 Task: Look for space in Daliang, China from 11th June, 2023 to 17th June, 2023 for 1 adult in price range Rs.5000 to Rs.12000. Place can be private room with 1  bedroom having 1 bed and 1 bathroom. Property type can be house, flat, guest house, hotel. Booking option can be shelf check-in. Required host language is Chinese (Simplified).
Action: Mouse moved to (744, 101)
Screenshot: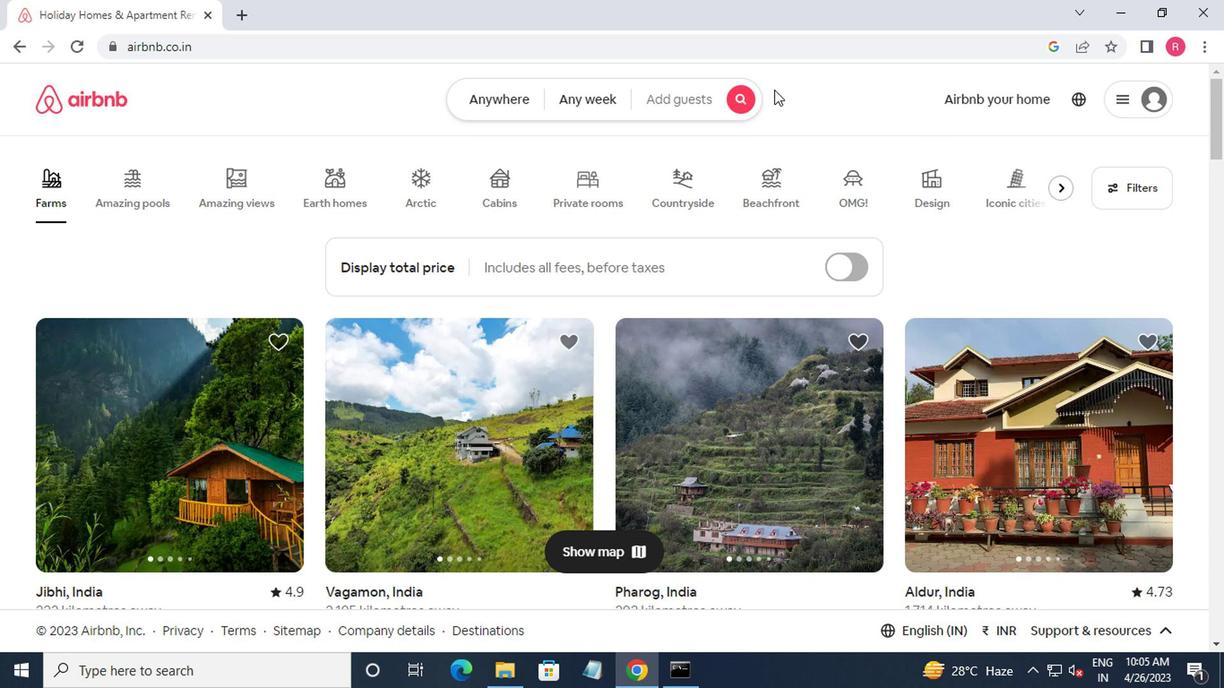 
Action: Mouse pressed left at (744, 101)
Screenshot: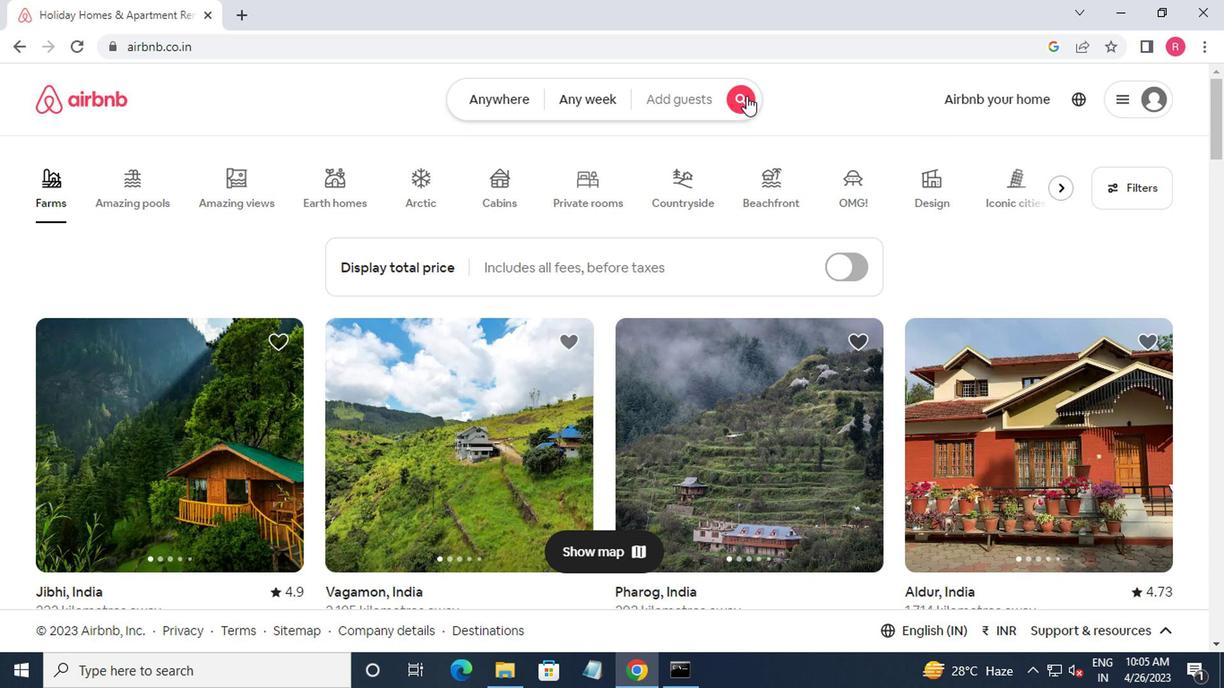 
Action: Mouse moved to (311, 172)
Screenshot: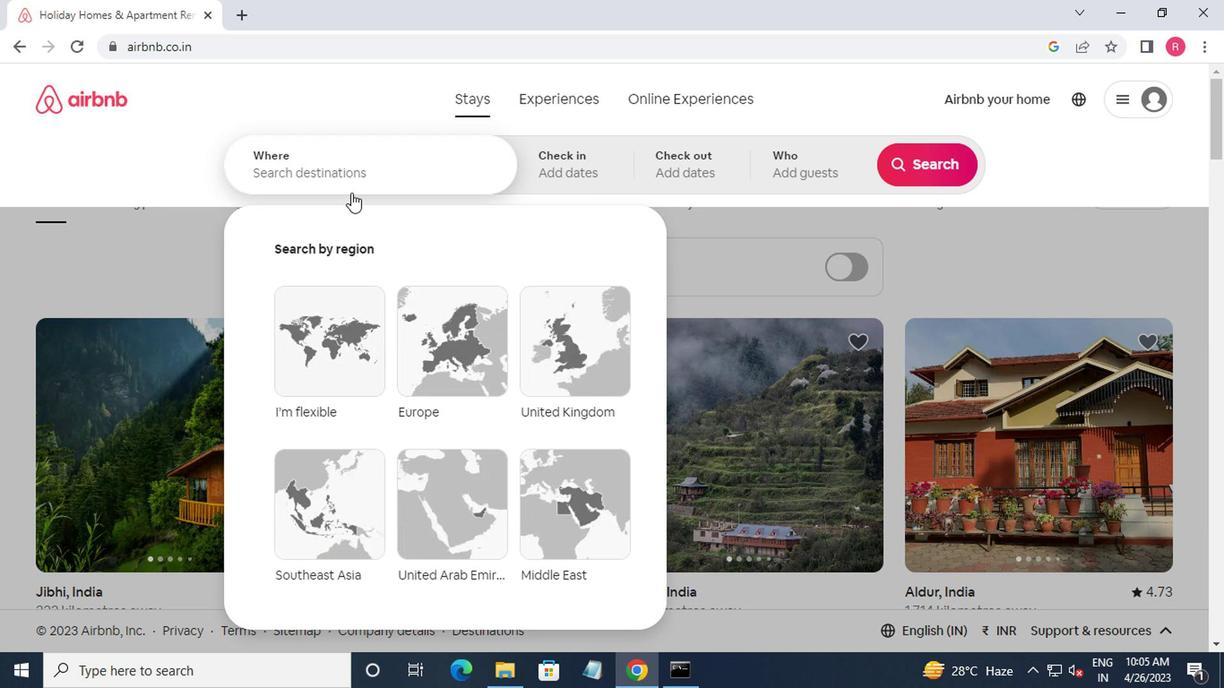 
Action: Mouse pressed left at (311, 172)
Screenshot: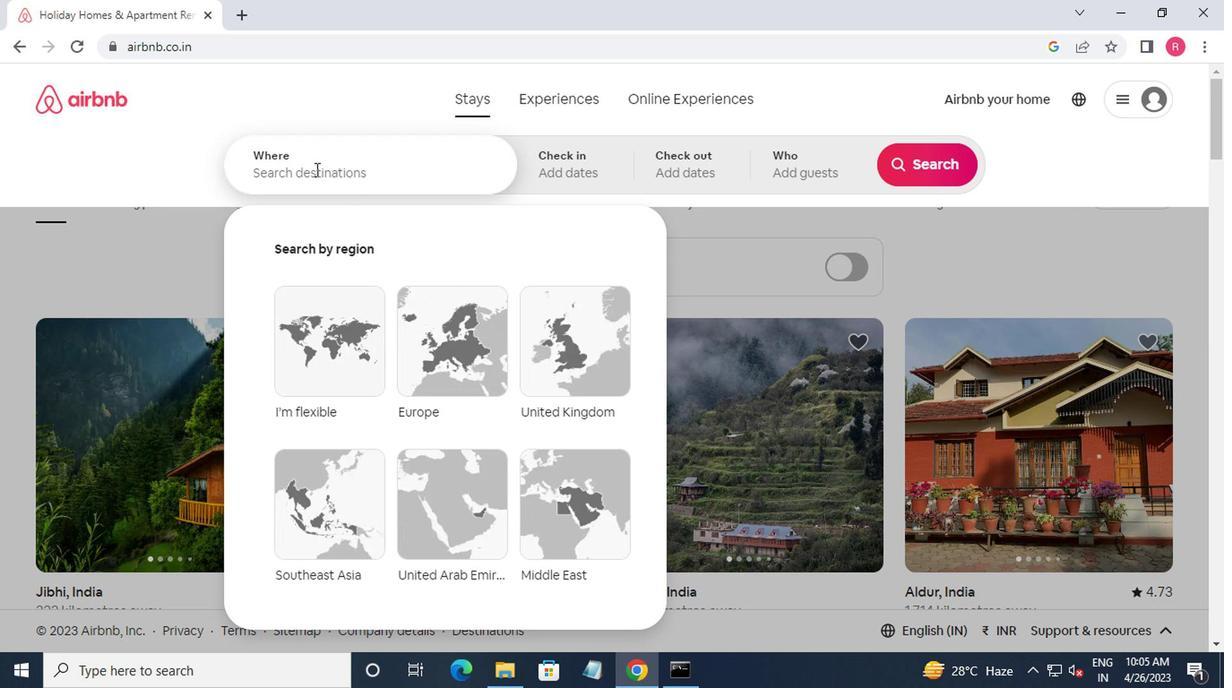 
Action: Key pressed daliang,china<Key.enter>
Screenshot: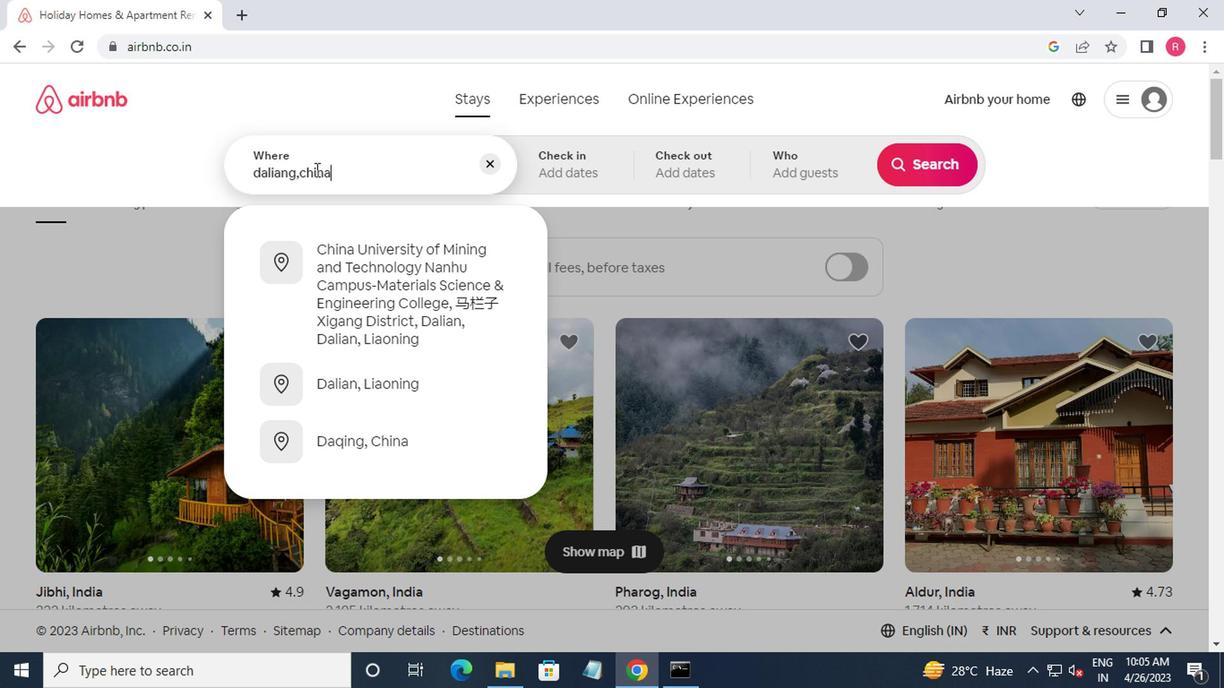 
Action: Mouse moved to (901, 308)
Screenshot: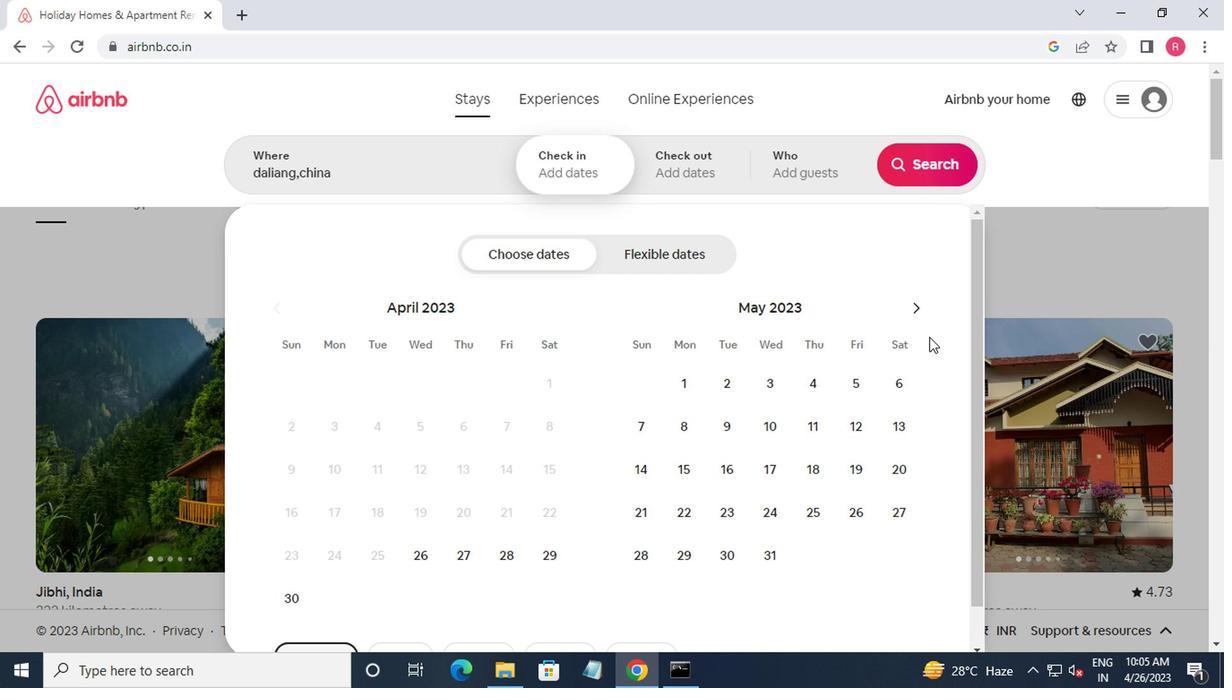 
Action: Mouse pressed left at (901, 308)
Screenshot: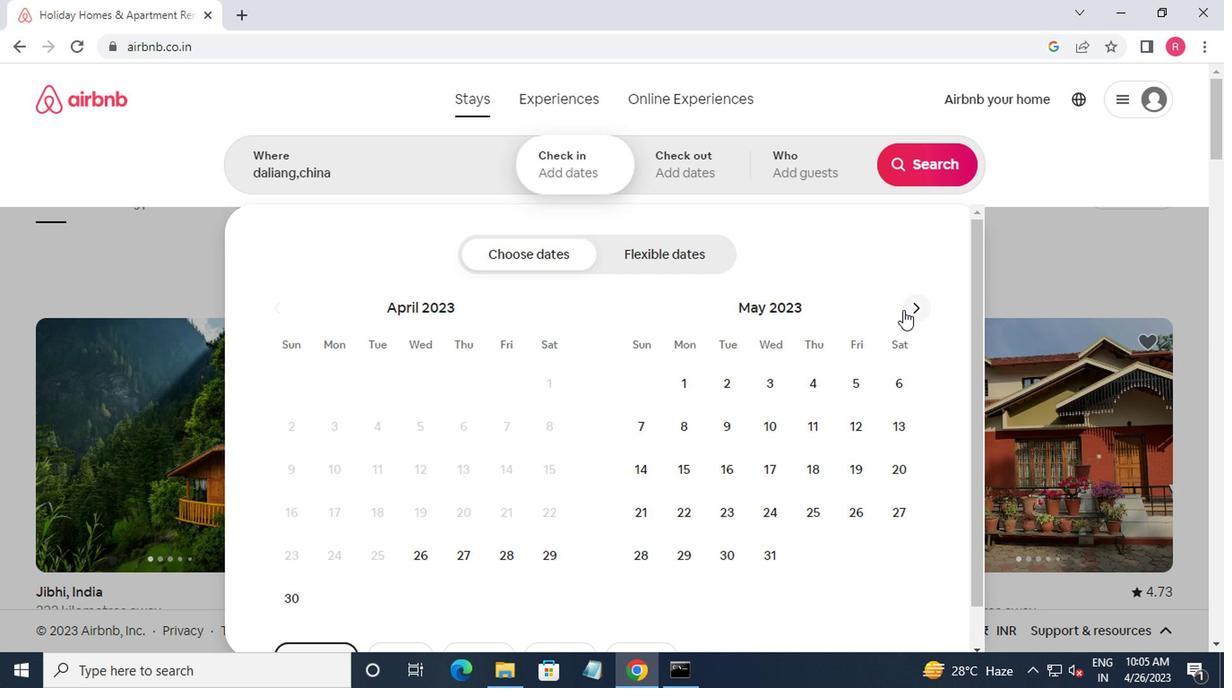 
Action: Mouse moved to (637, 464)
Screenshot: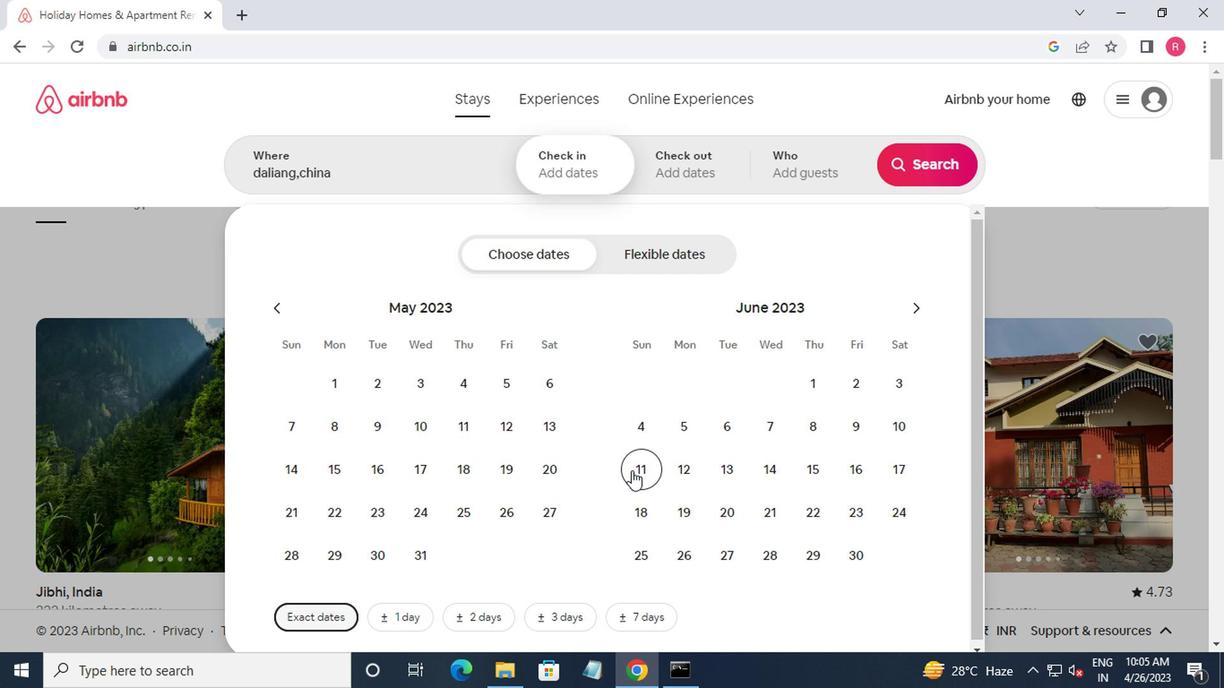 
Action: Mouse pressed left at (637, 464)
Screenshot: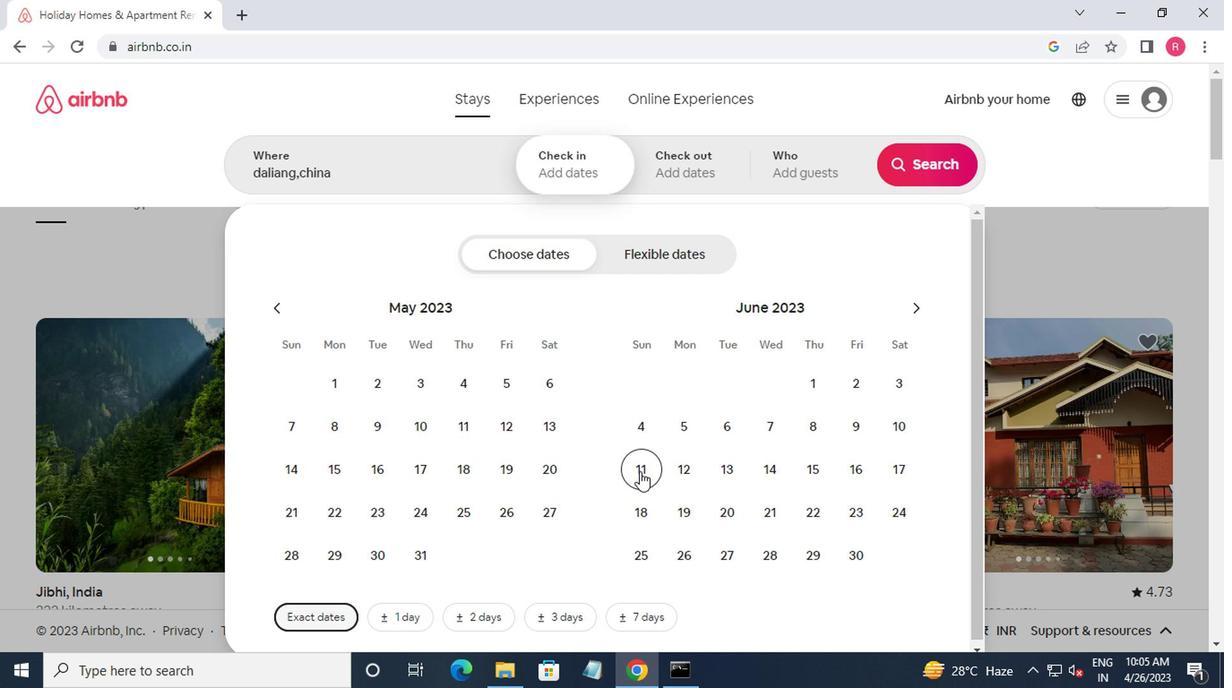 
Action: Mouse moved to (895, 465)
Screenshot: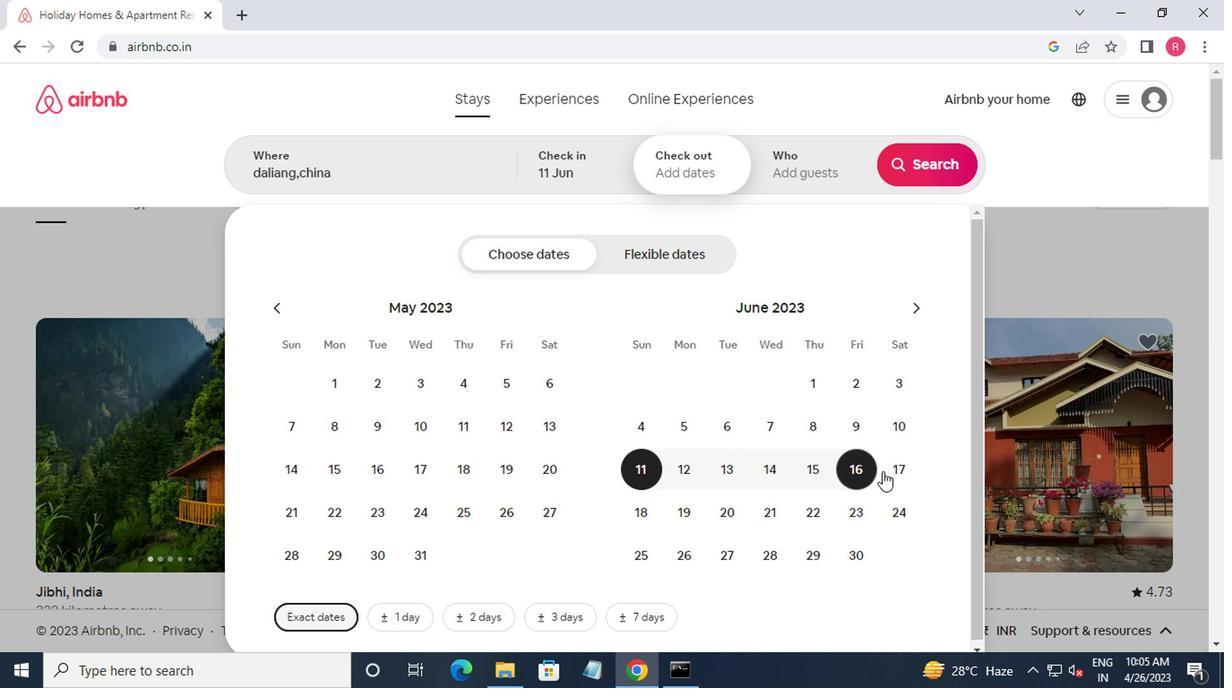 
Action: Mouse pressed left at (895, 465)
Screenshot: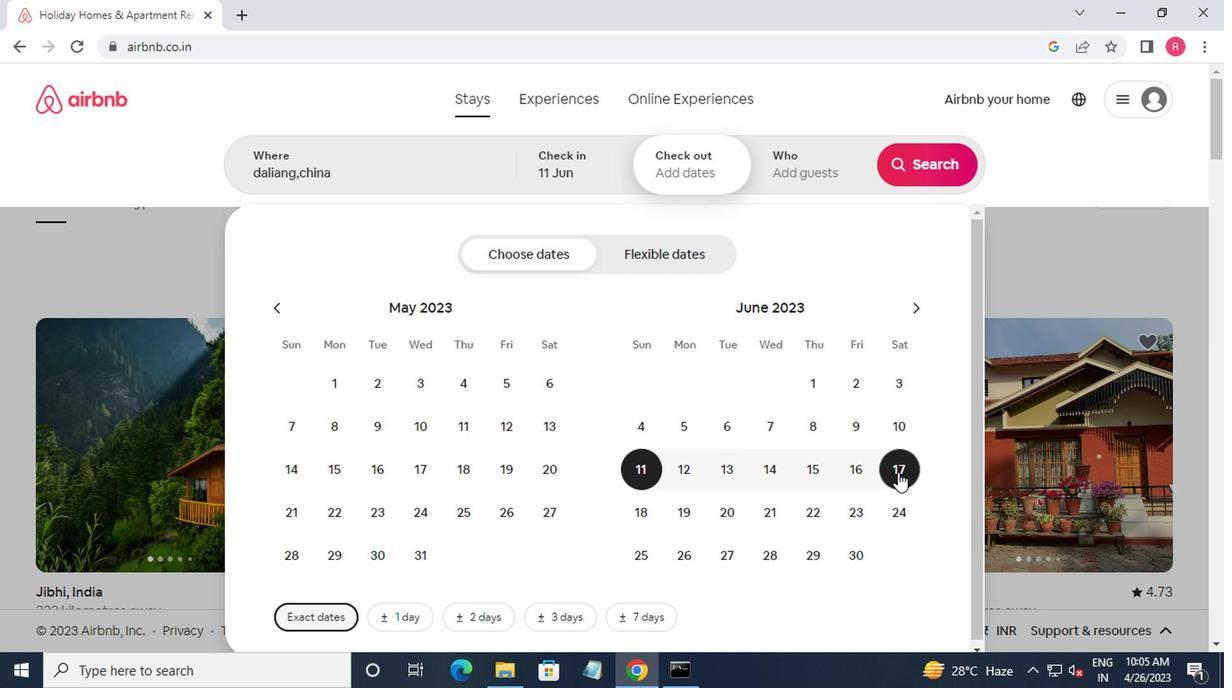 
Action: Mouse moved to (807, 197)
Screenshot: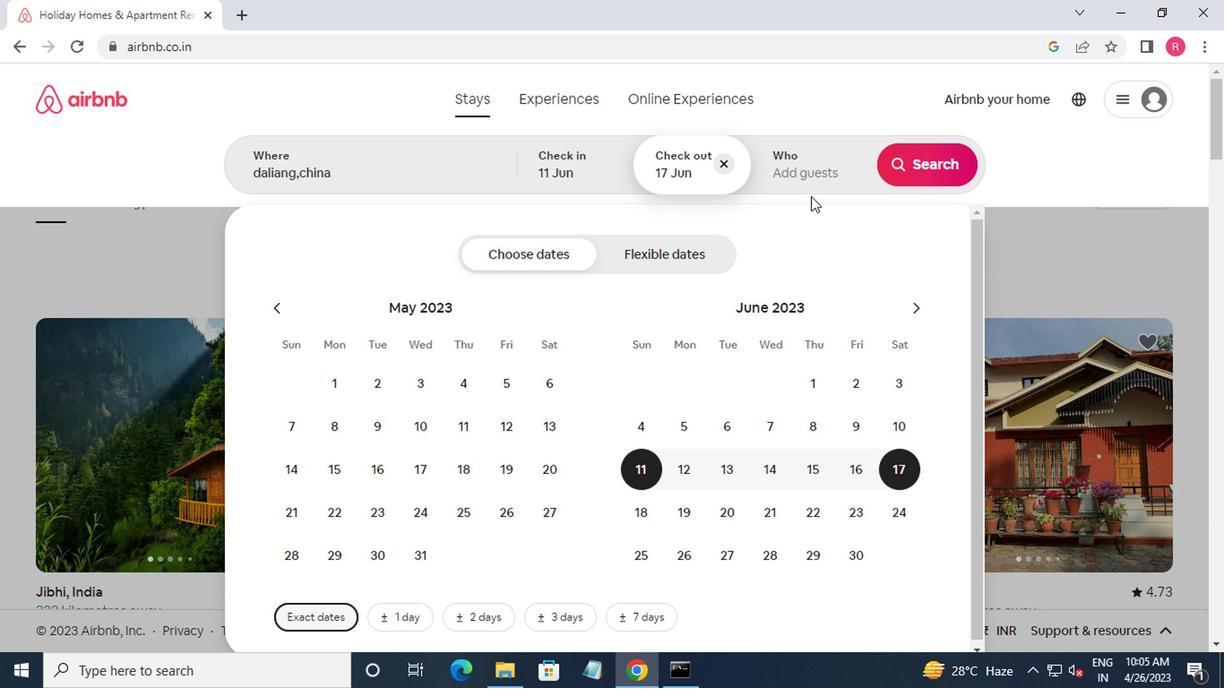 
Action: Mouse pressed left at (807, 197)
Screenshot: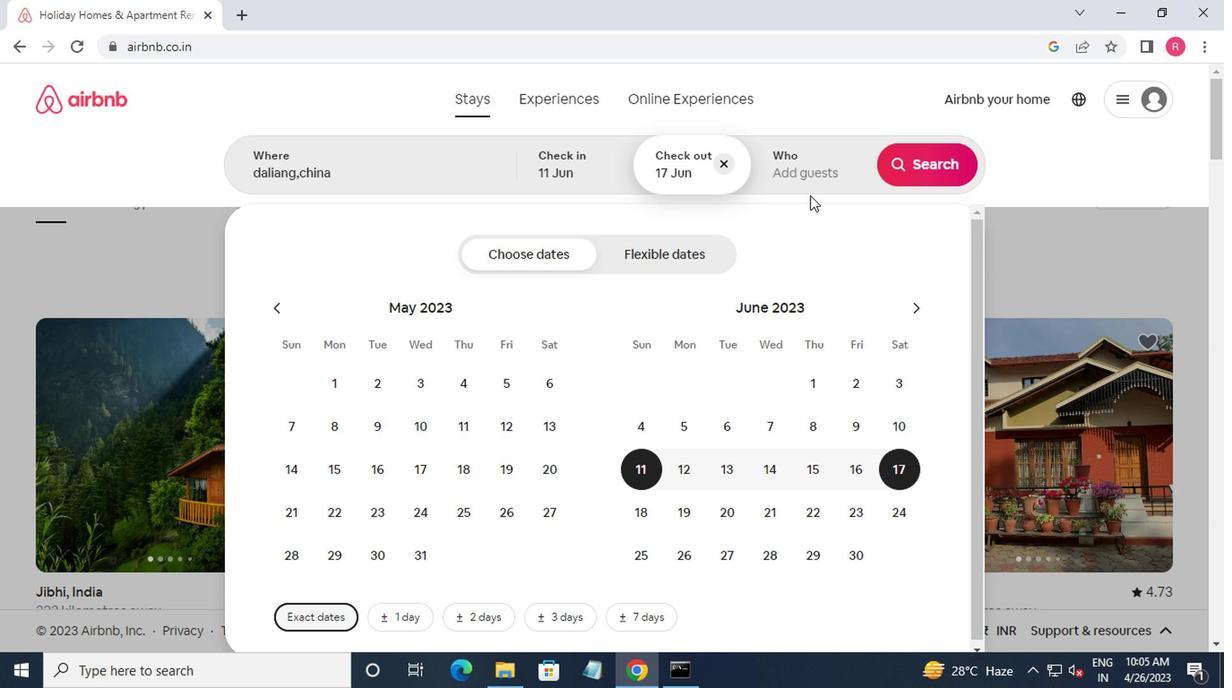 
Action: Mouse moved to (798, 172)
Screenshot: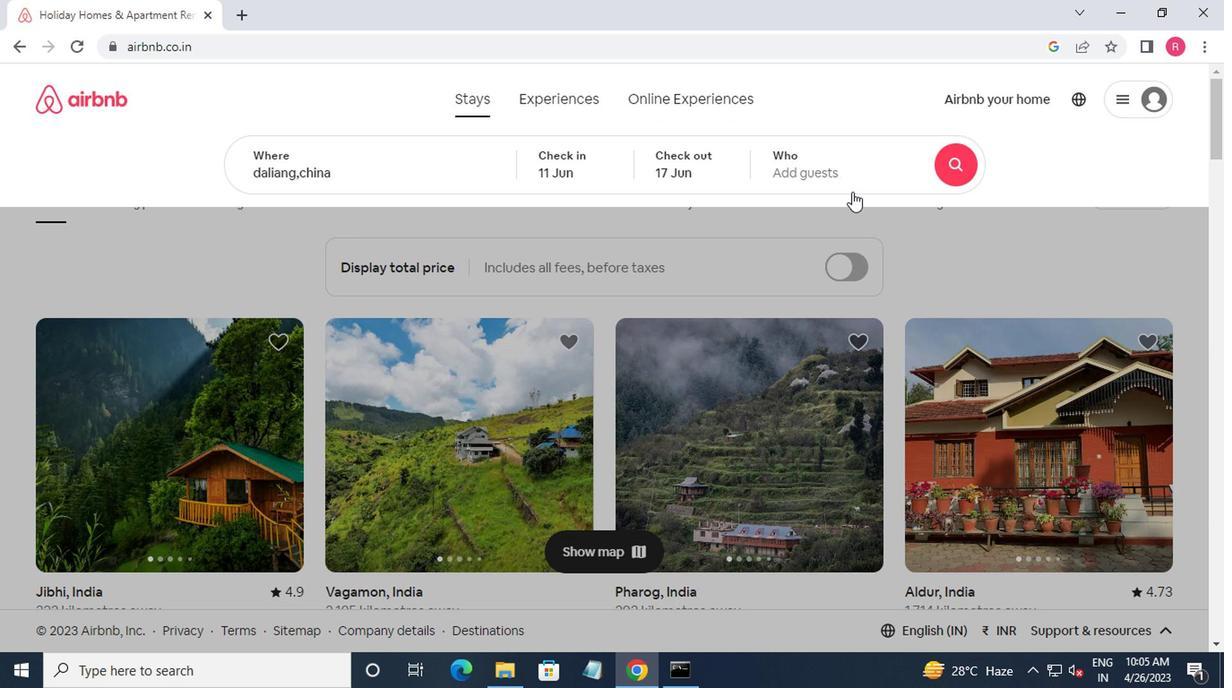 
Action: Mouse pressed left at (798, 172)
Screenshot: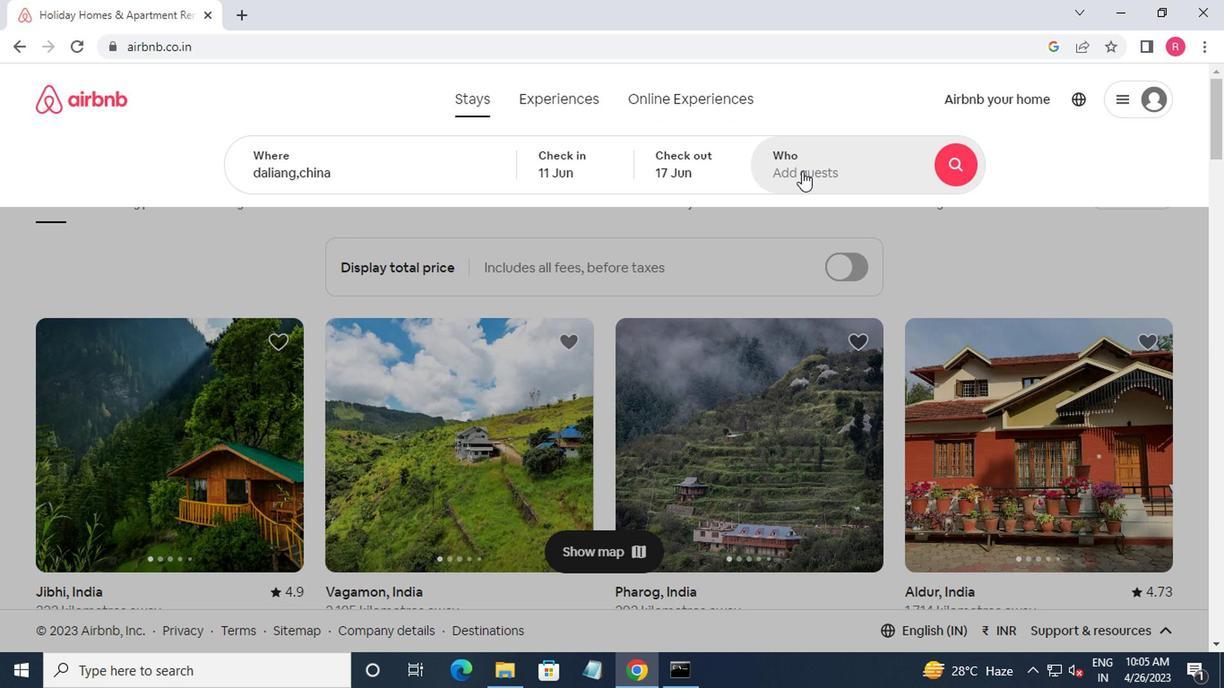
Action: Mouse moved to (936, 262)
Screenshot: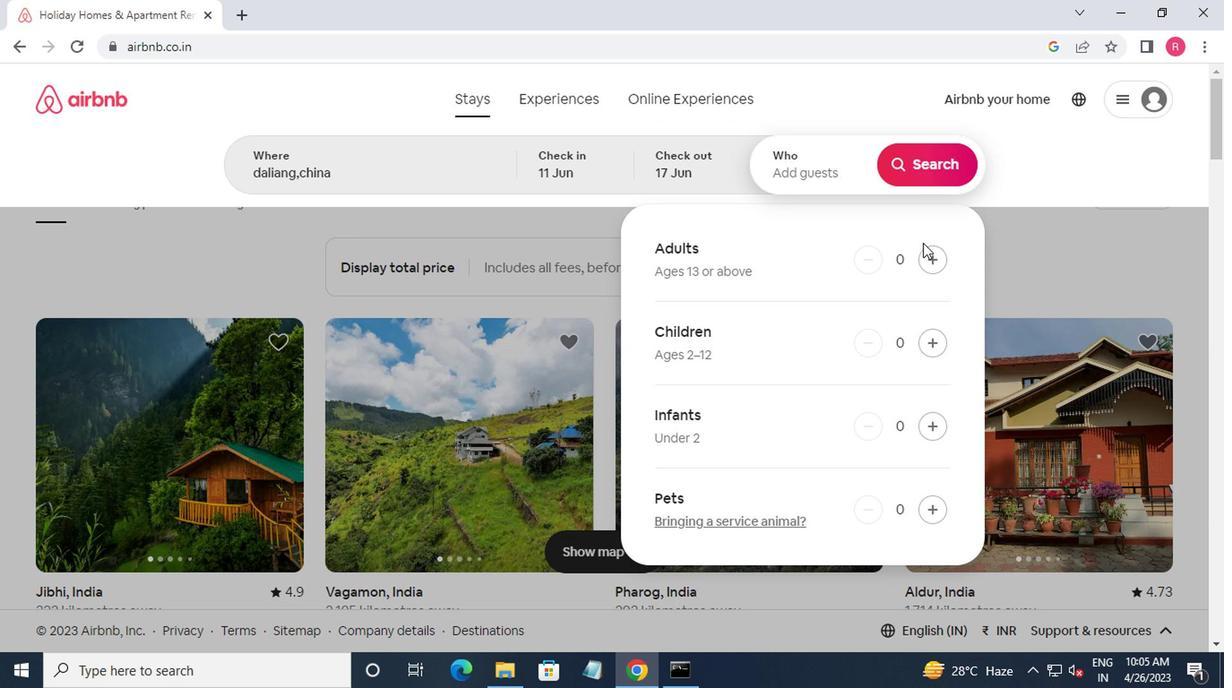 
Action: Mouse pressed left at (936, 262)
Screenshot: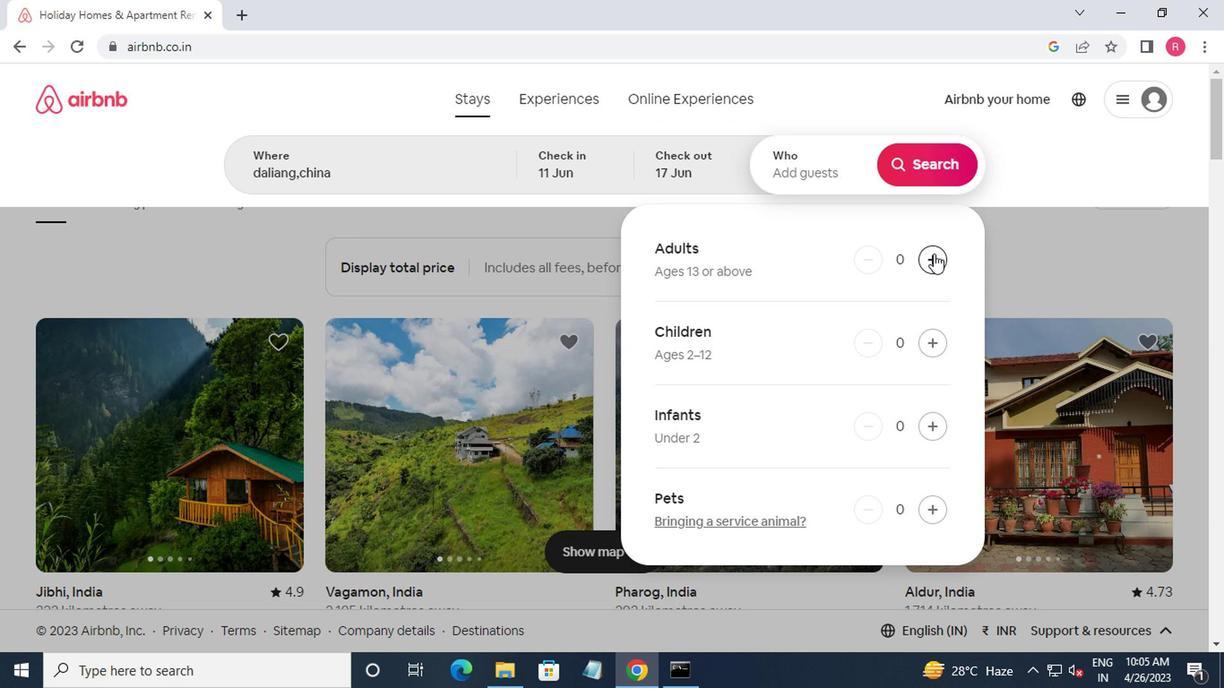 
Action: Mouse moved to (908, 177)
Screenshot: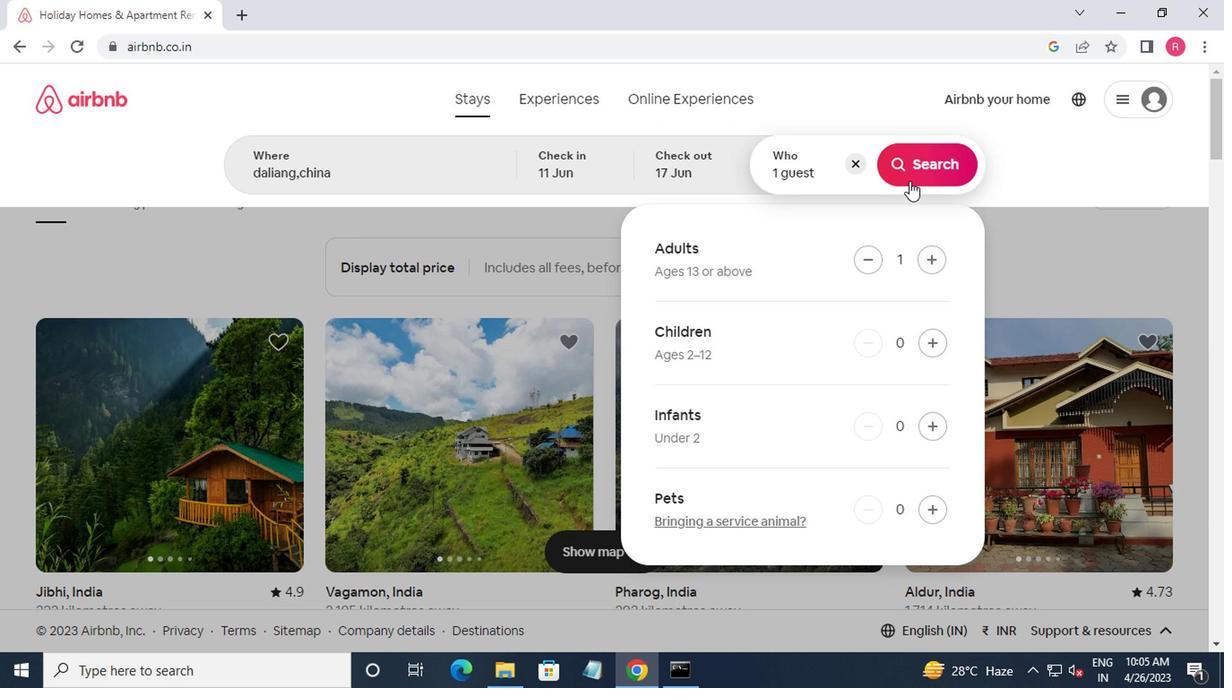 
Action: Mouse pressed left at (908, 177)
Screenshot: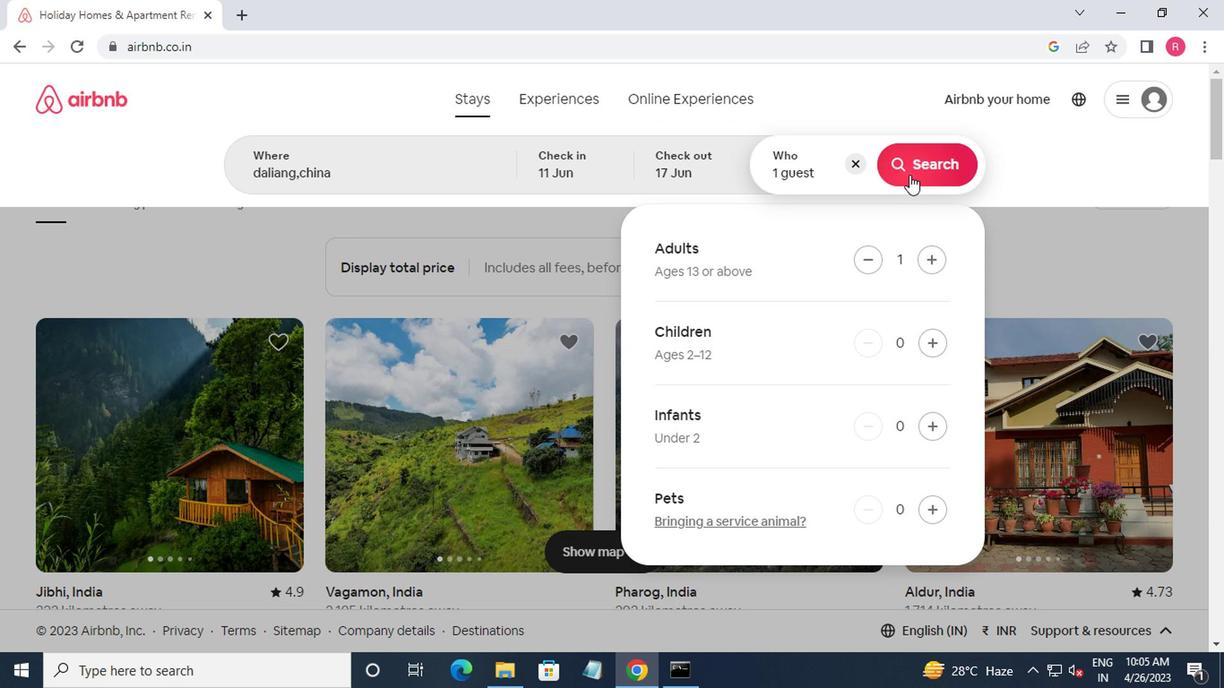
Action: Mouse moved to (1152, 160)
Screenshot: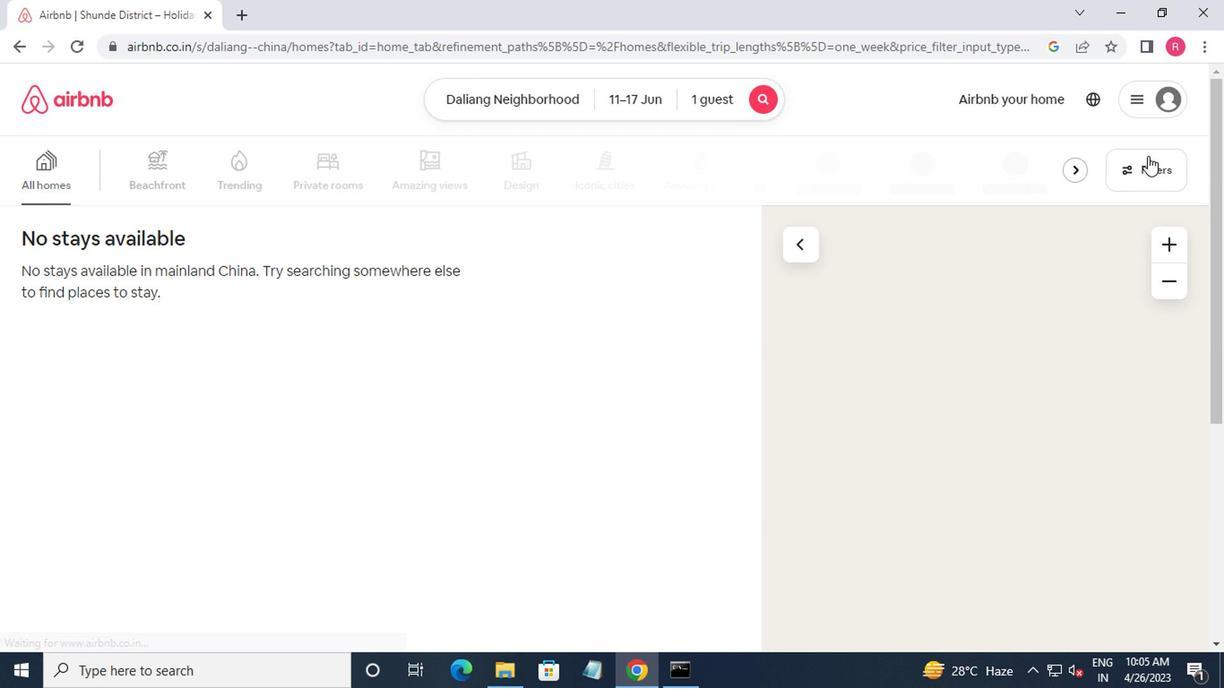 
Action: Mouse pressed left at (1152, 160)
Screenshot: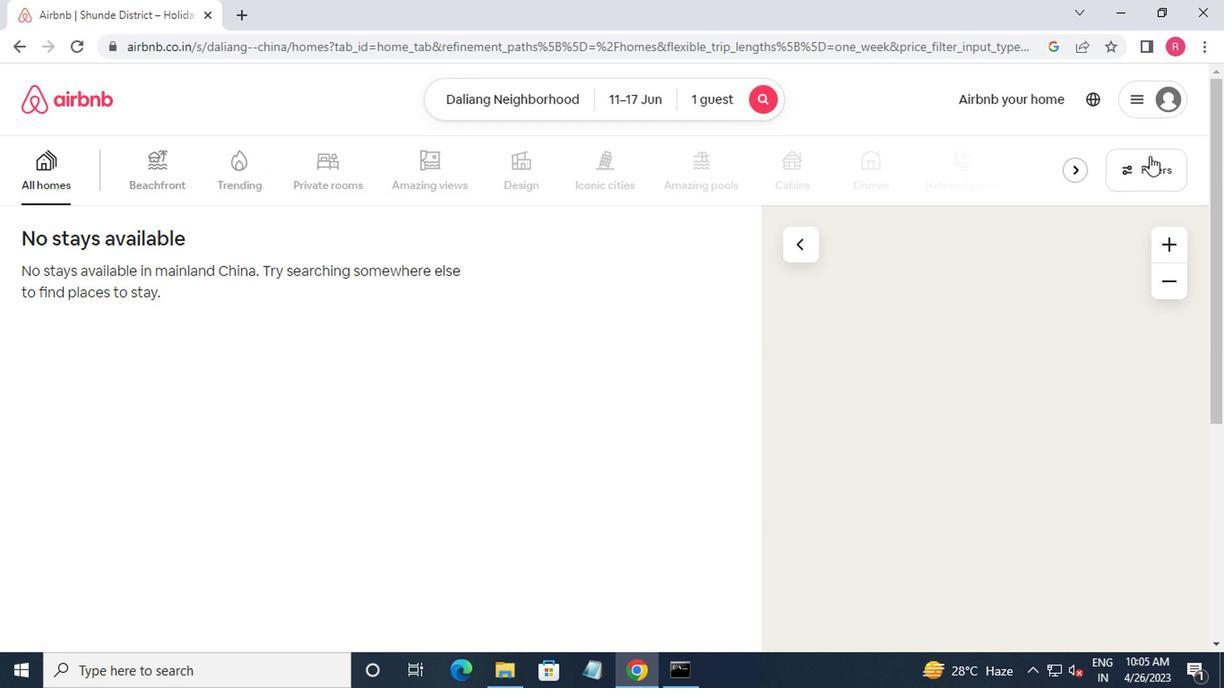 
Action: Mouse moved to (491, 283)
Screenshot: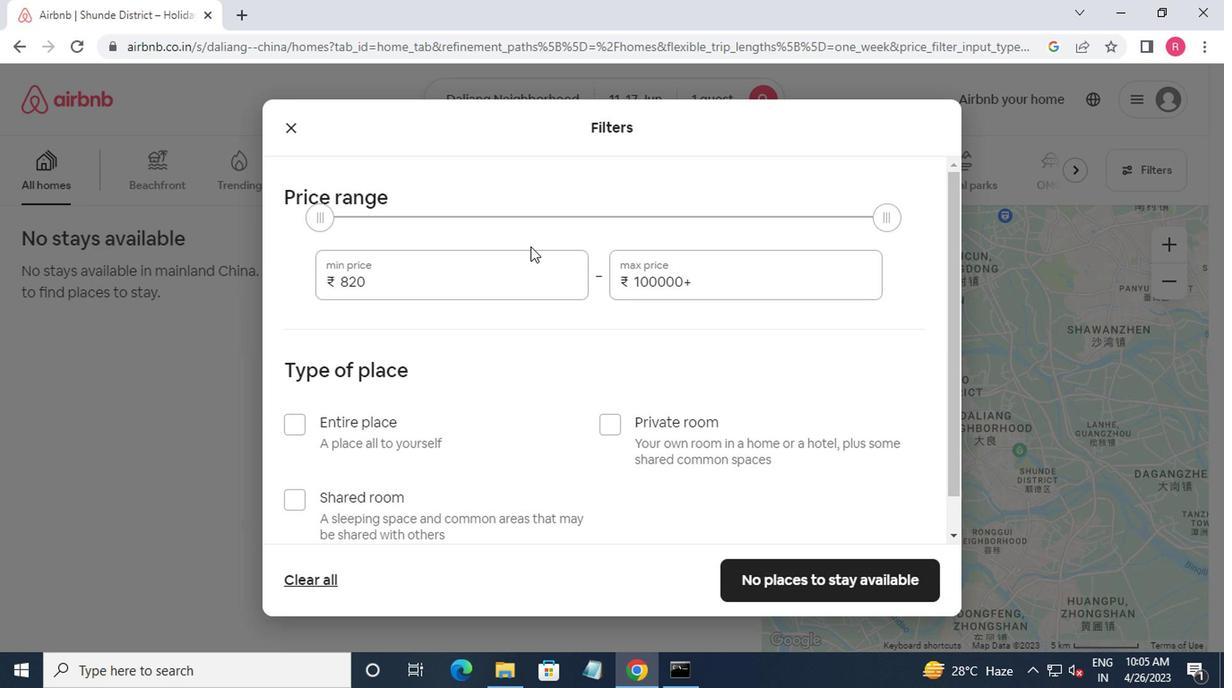 
Action: Mouse pressed left at (491, 283)
Screenshot: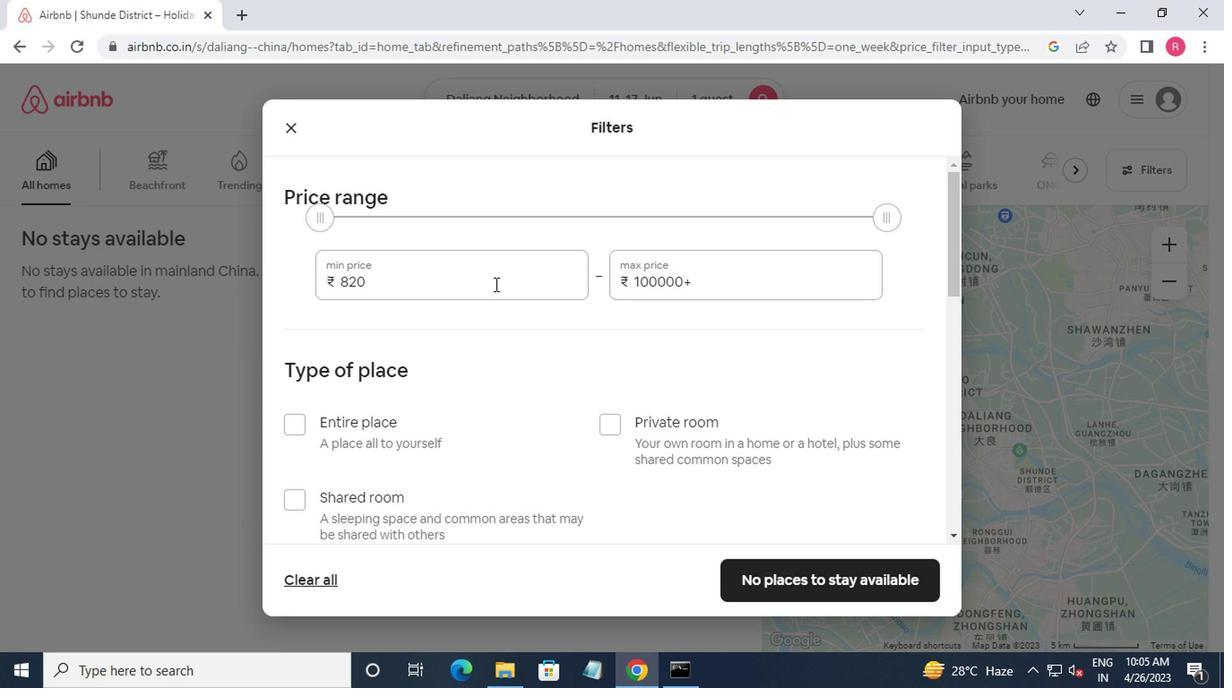 
Action: Key pressed <Key.backspace><Key.backspace><Key.backspace><Key.backspace>5000<Key.tab>12<Key.backspace><Key.backspace><Key.backspace><Key.backspace><Key.backspace><Key.backspace>2000
Screenshot: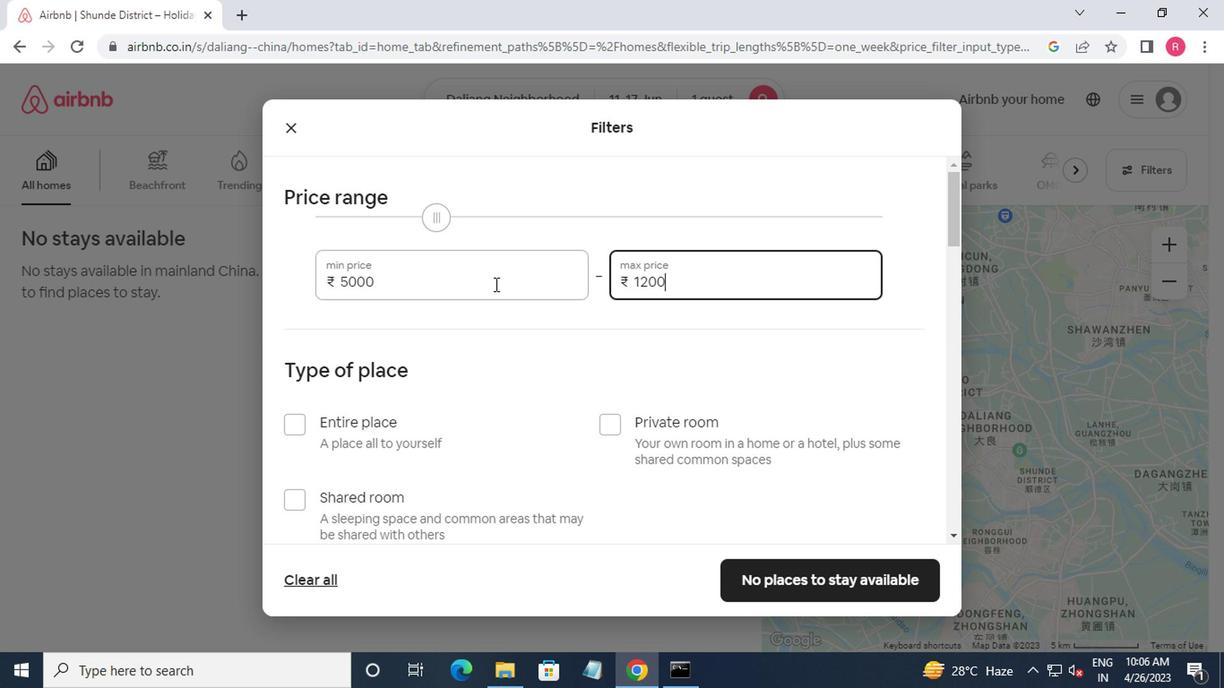 
Action: Mouse moved to (438, 431)
Screenshot: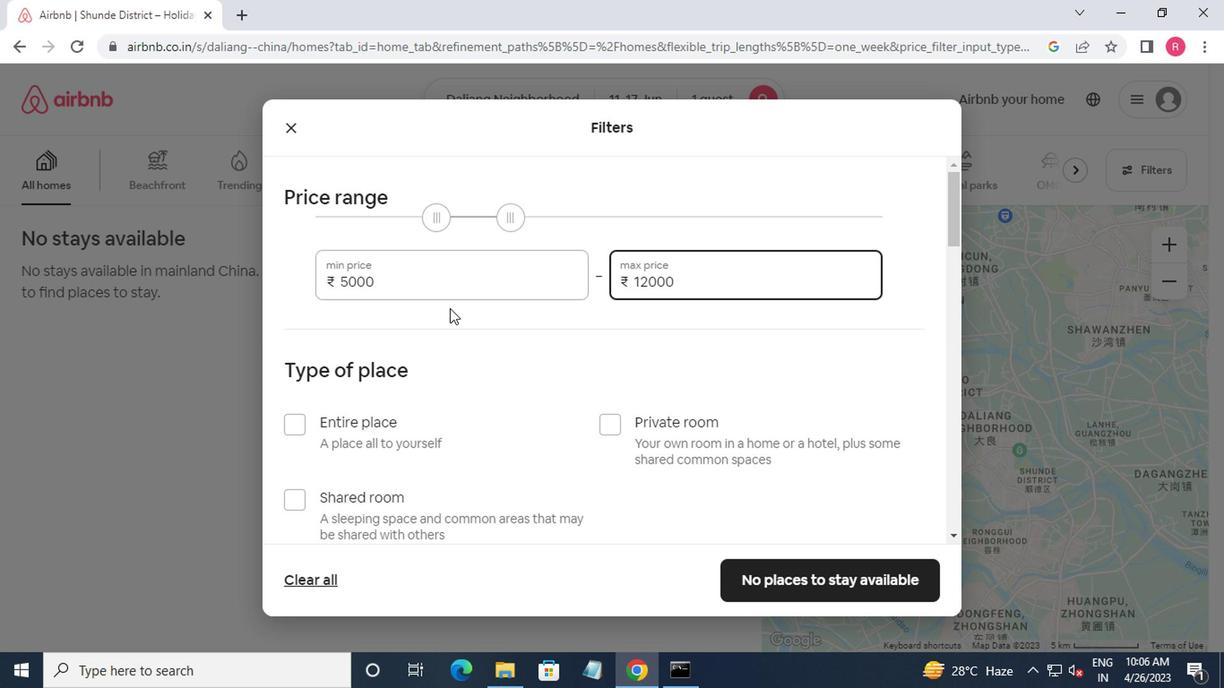 
Action: Mouse scrolled (438, 430) with delta (0, 0)
Screenshot: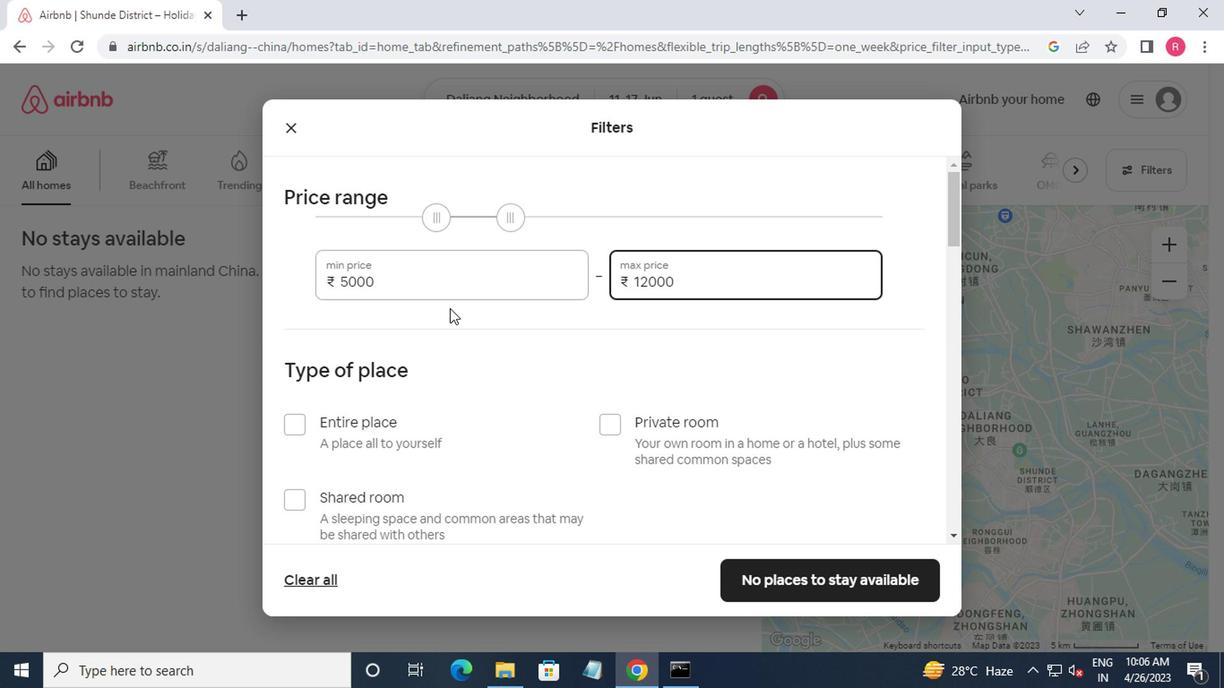 
Action: Mouse moved to (438, 432)
Screenshot: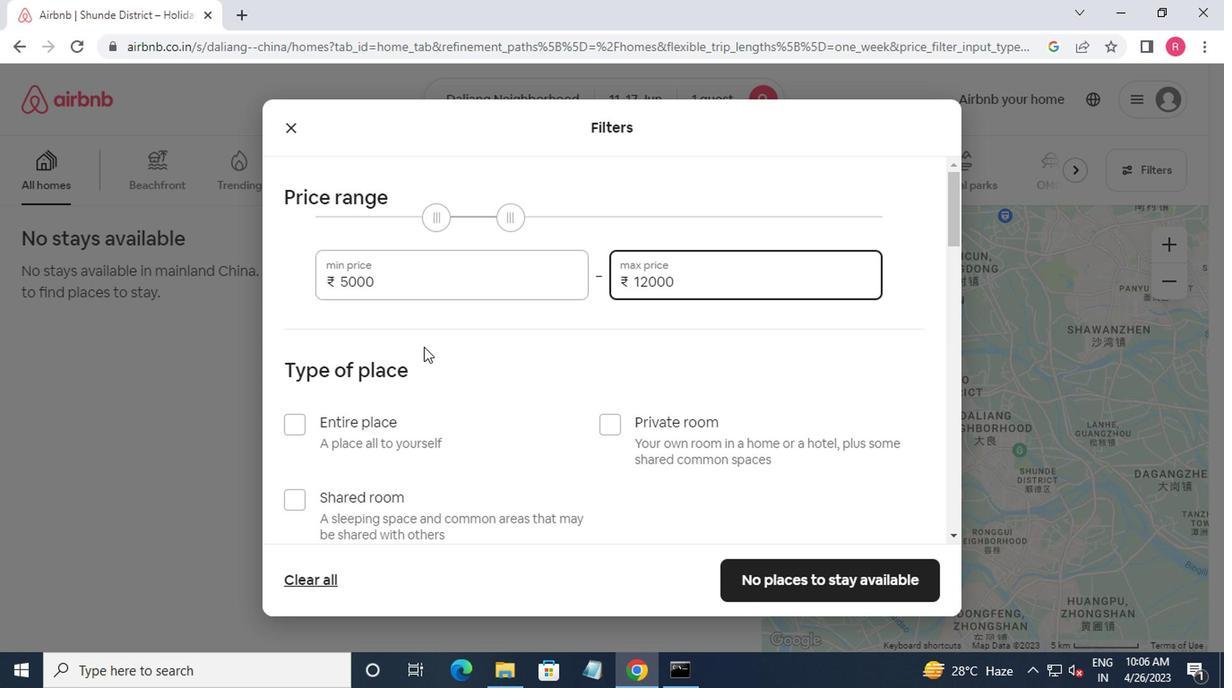 
Action: Mouse scrolled (438, 431) with delta (0, -1)
Screenshot: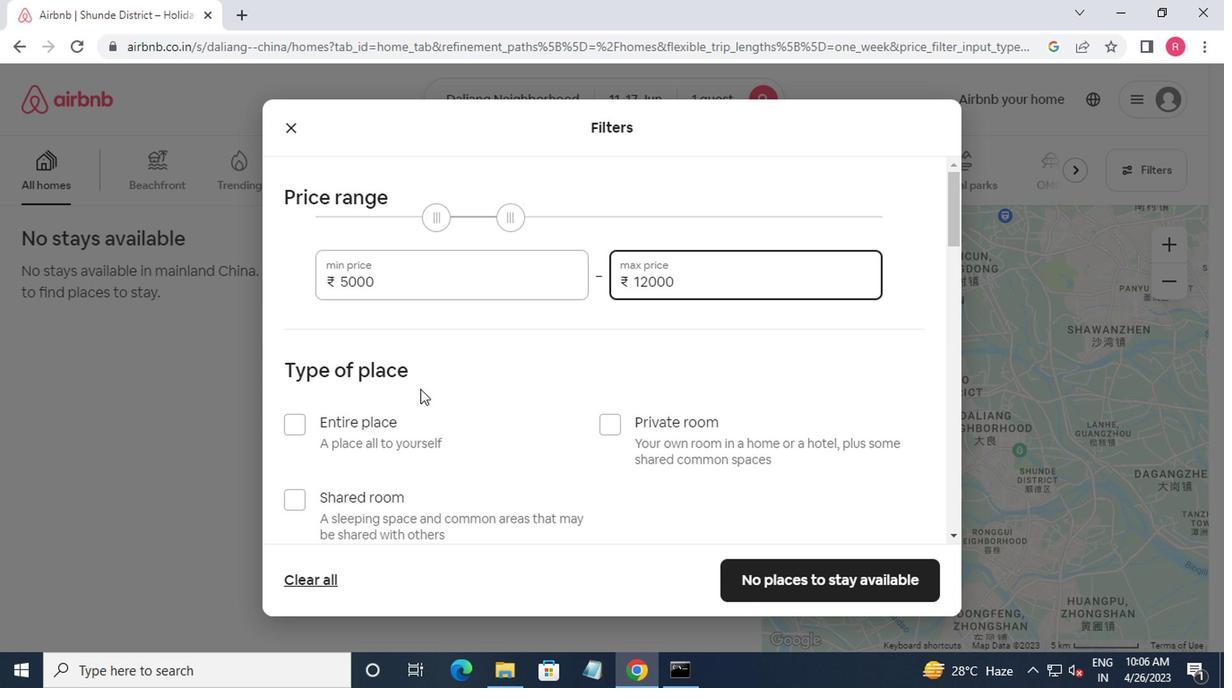 
Action: Mouse moved to (614, 253)
Screenshot: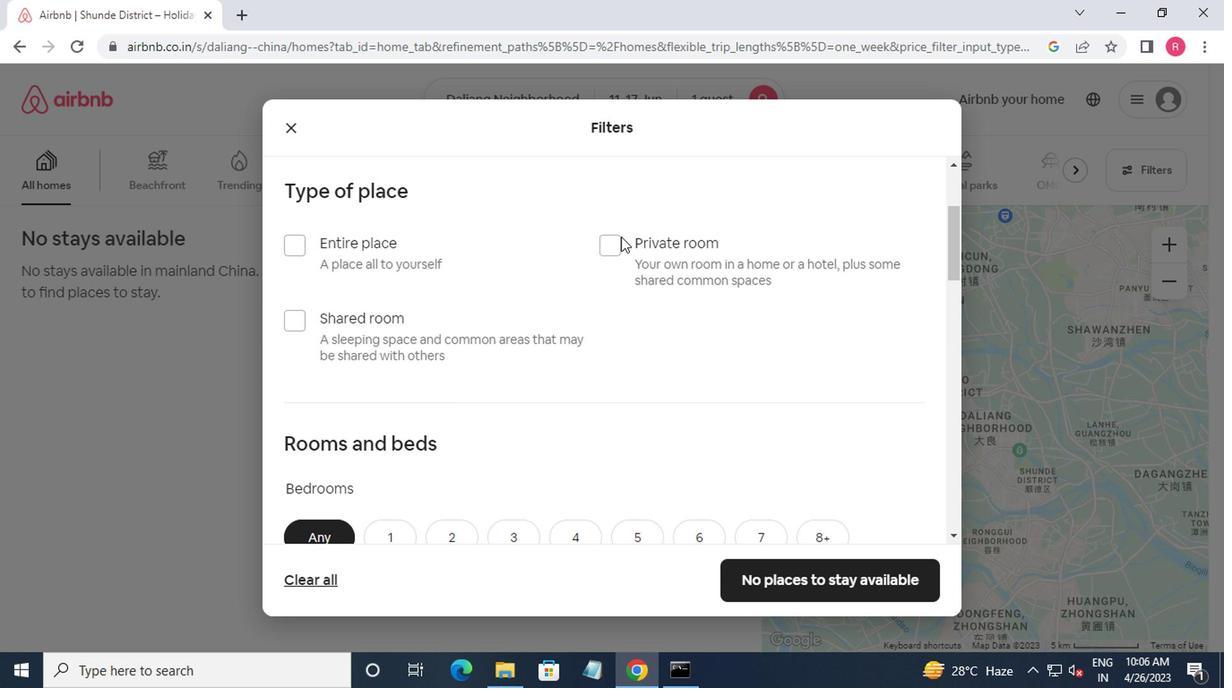 
Action: Mouse pressed left at (614, 253)
Screenshot: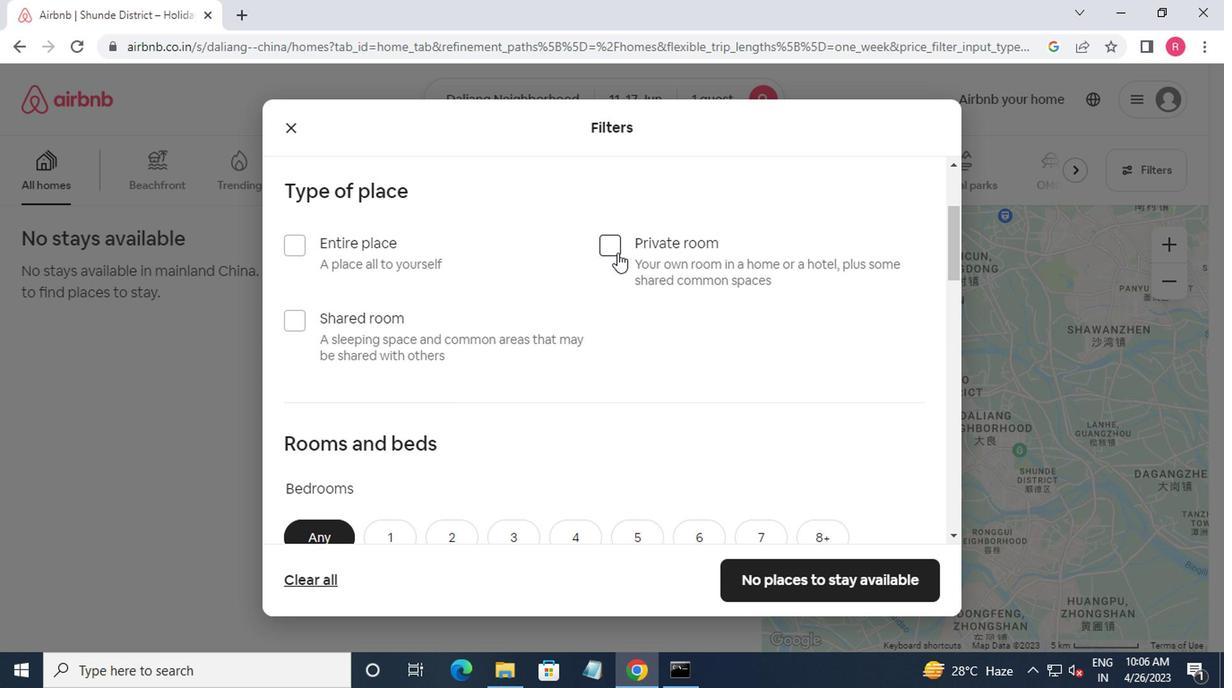
Action: Mouse moved to (604, 276)
Screenshot: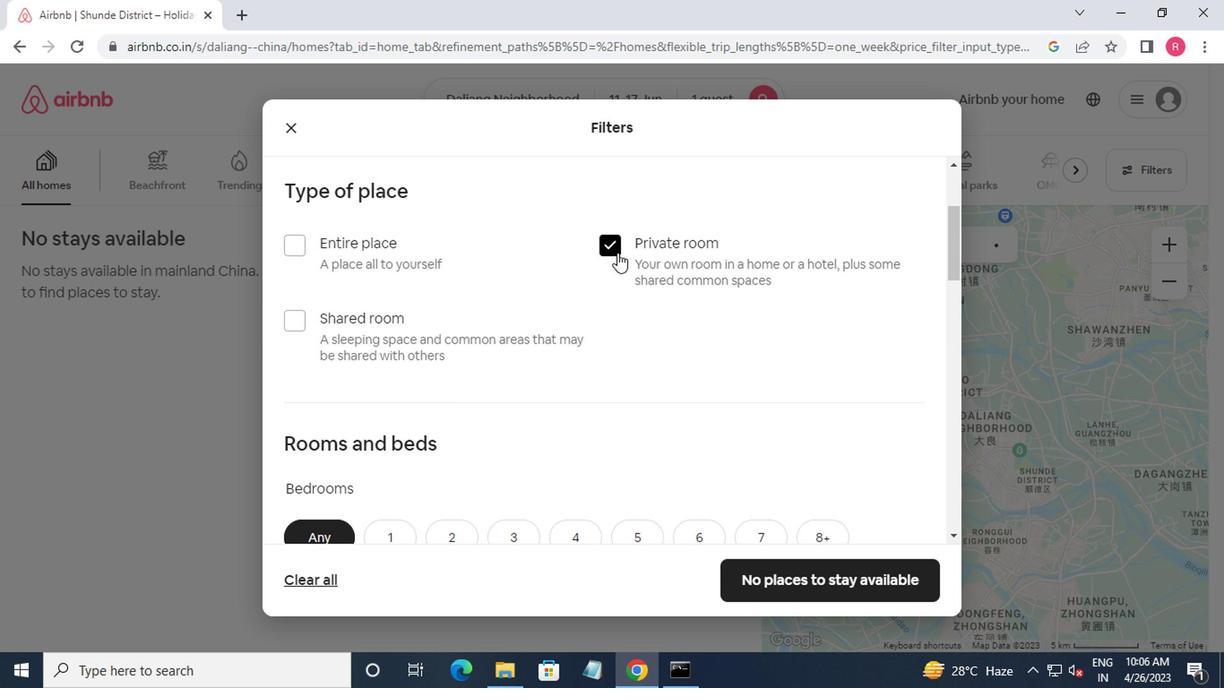 
Action: Mouse scrolled (604, 274) with delta (0, -1)
Screenshot: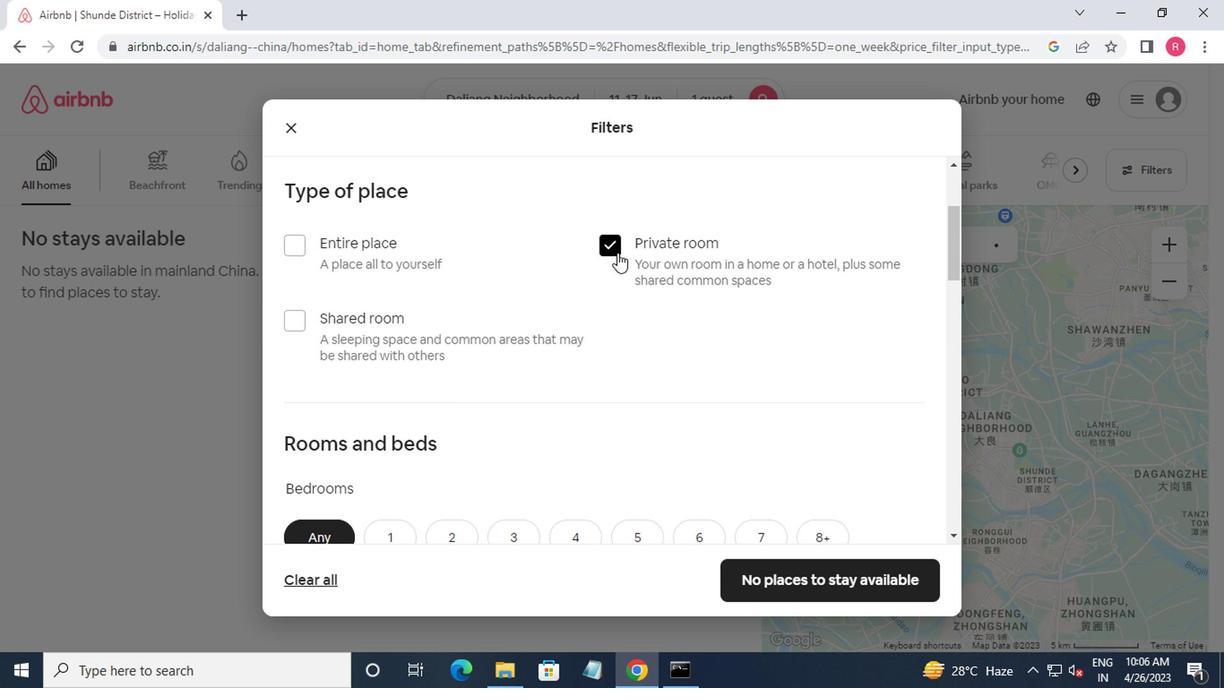 
Action: Mouse moved to (587, 300)
Screenshot: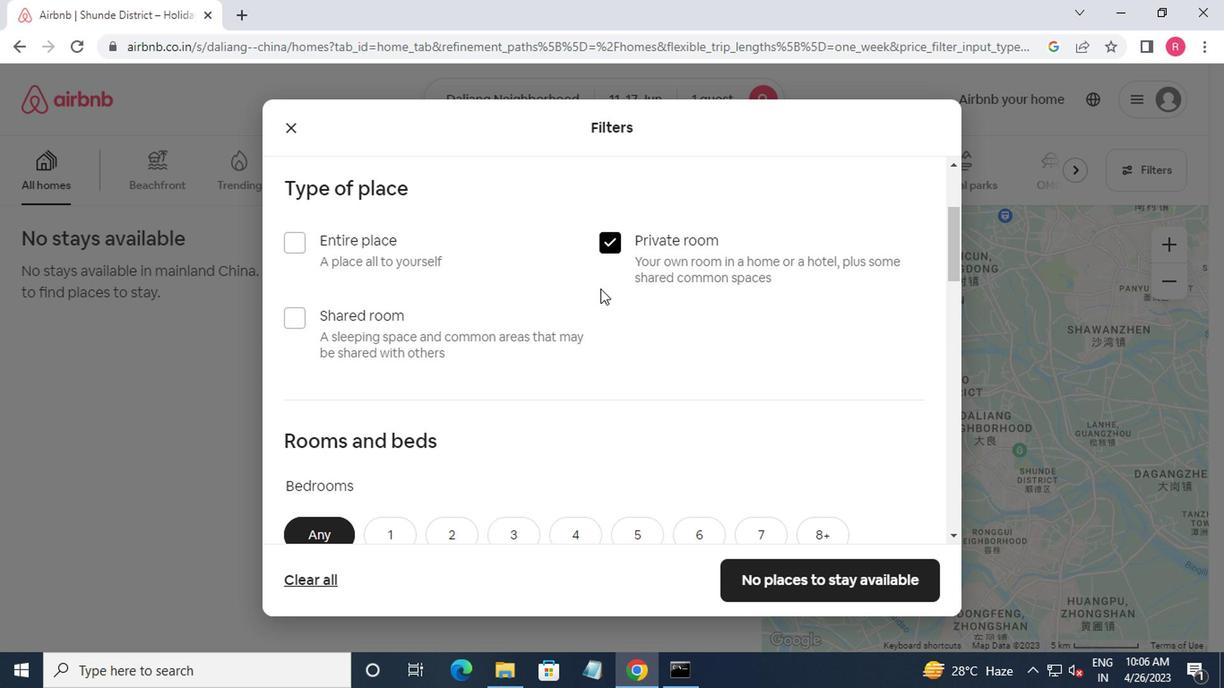 
Action: Mouse scrolled (587, 300) with delta (0, 0)
Screenshot: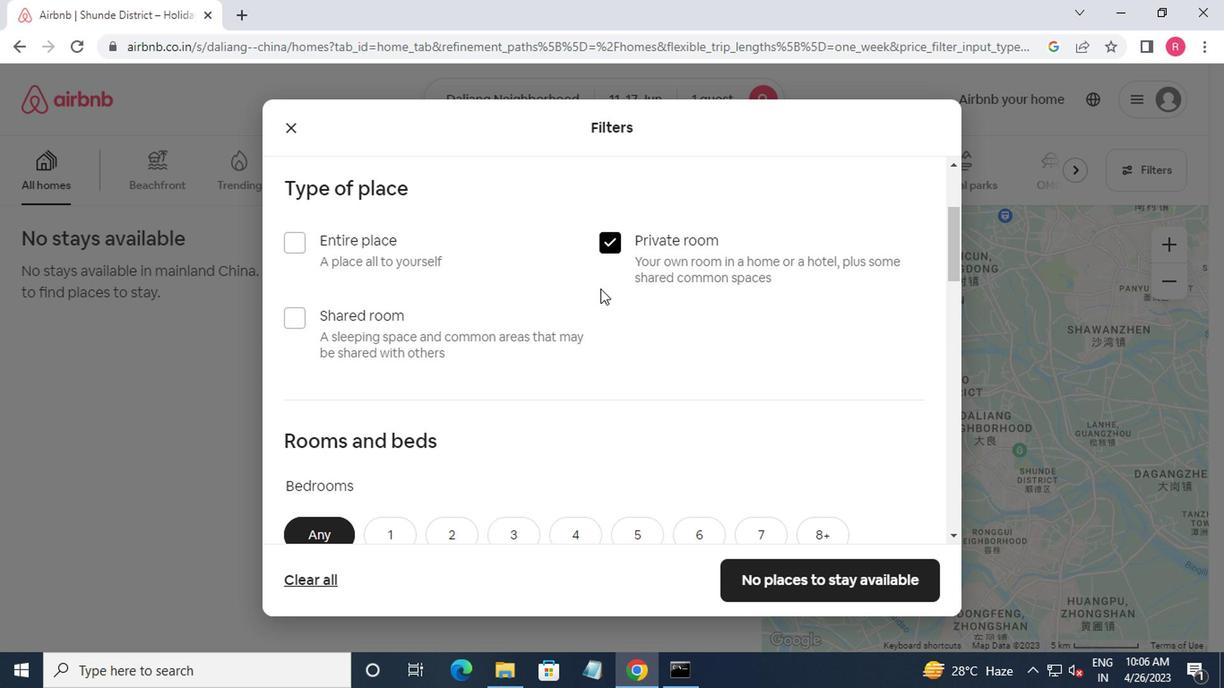 
Action: Mouse moved to (448, 332)
Screenshot: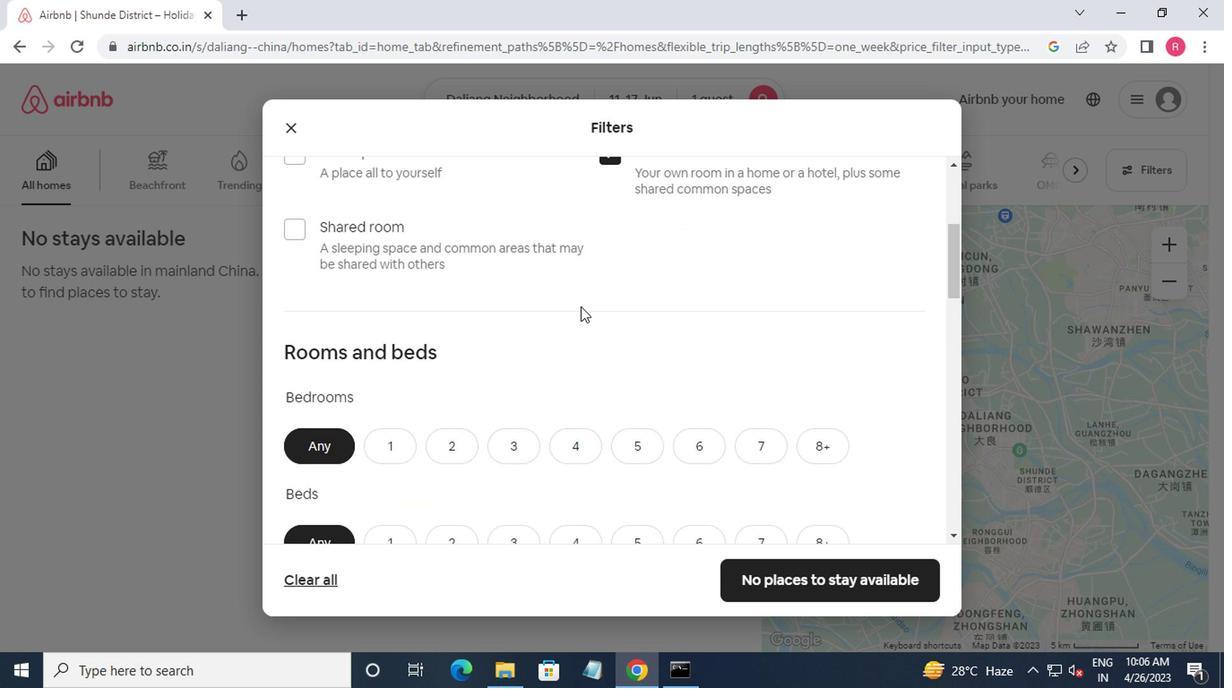 
Action: Mouse scrolled (448, 331) with delta (0, 0)
Screenshot: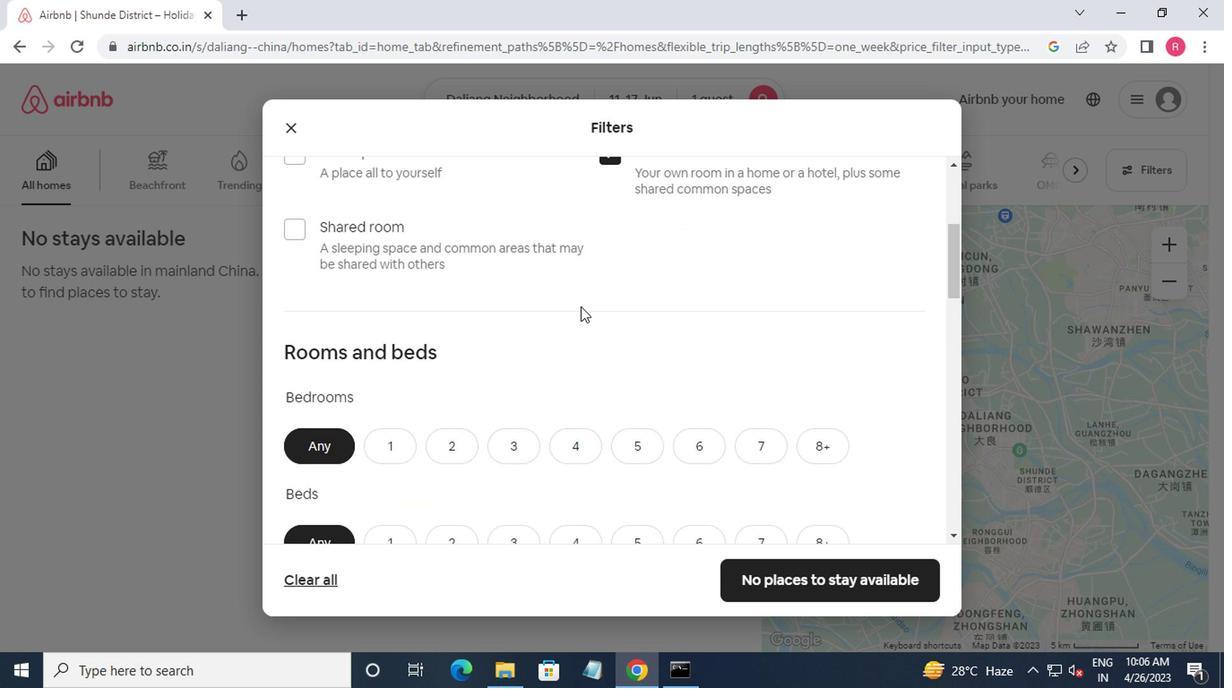 
Action: Mouse moved to (387, 267)
Screenshot: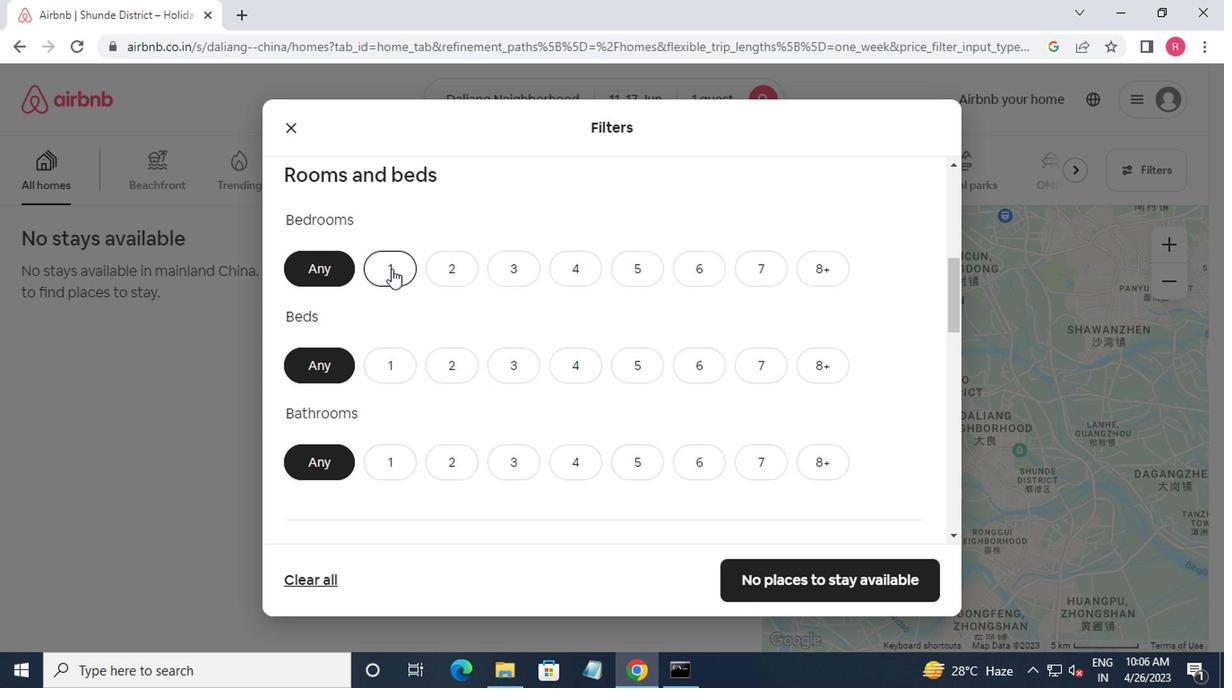 
Action: Mouse pressed left at (387, 267)
Screenshot: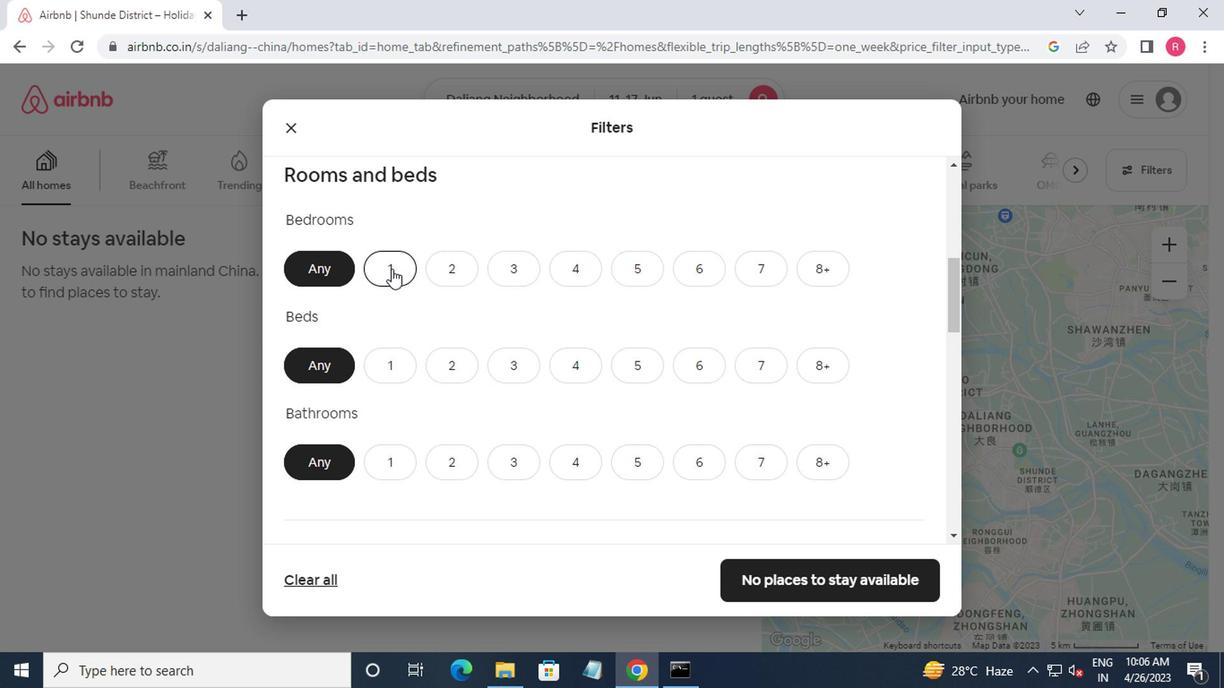 
Action: Mouse moved to (395, 362)
Screenshot: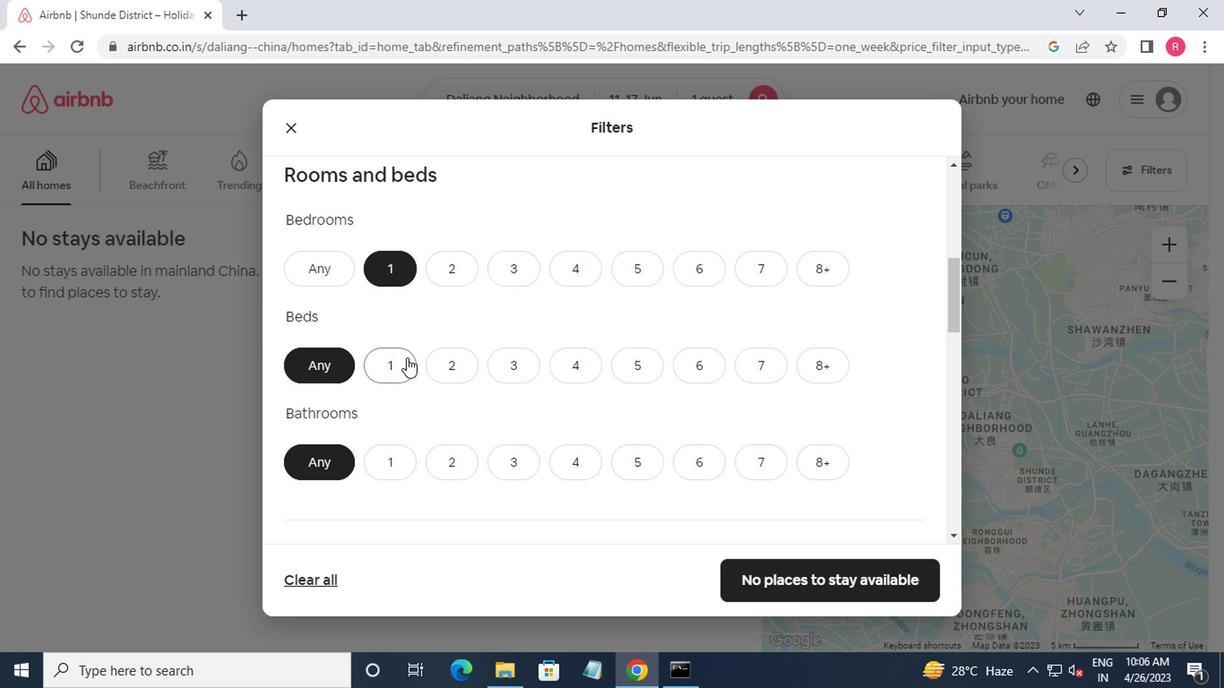 
Action: Mouse pressed left at (395, 362)
Screenshot: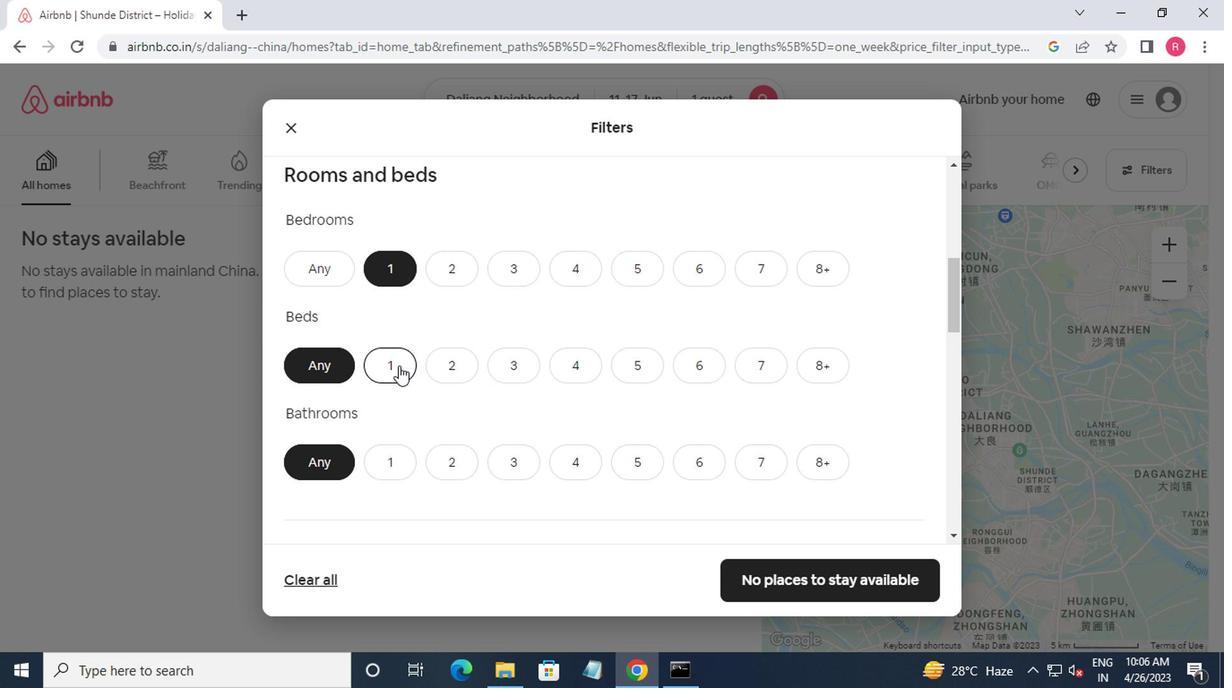 
Action: Mouse moved to (389, 450)
Screenshot: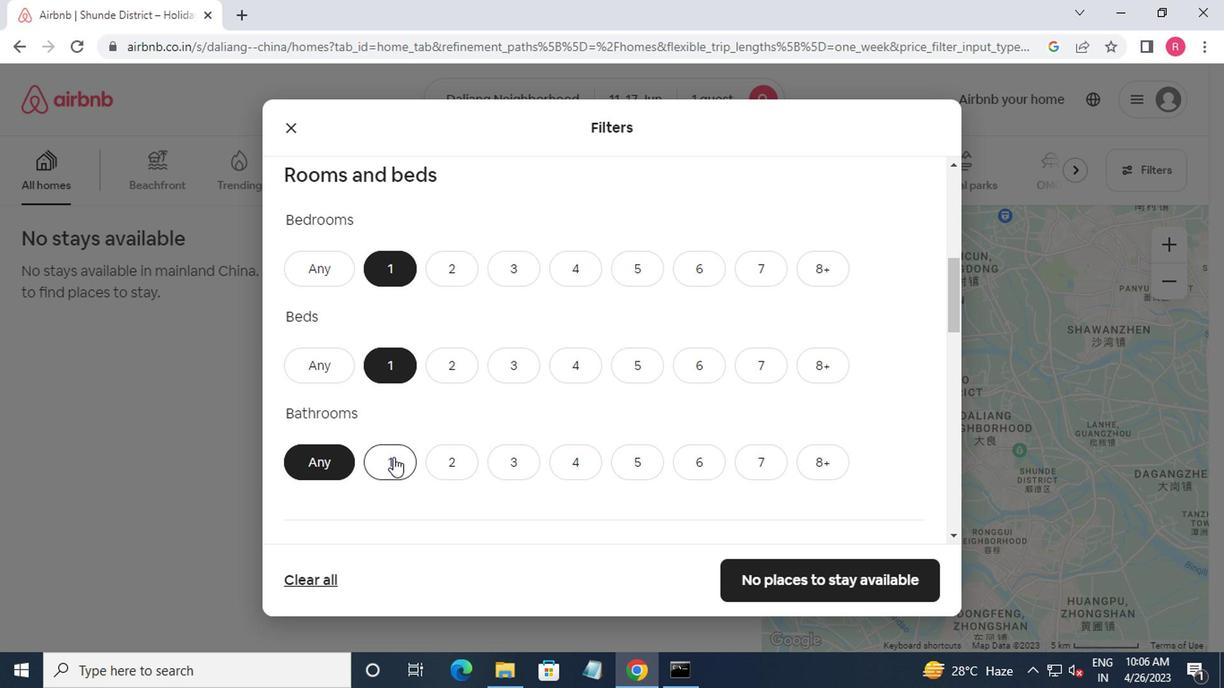
Action: Mouse pressed left at (389, 450)
Screenshot: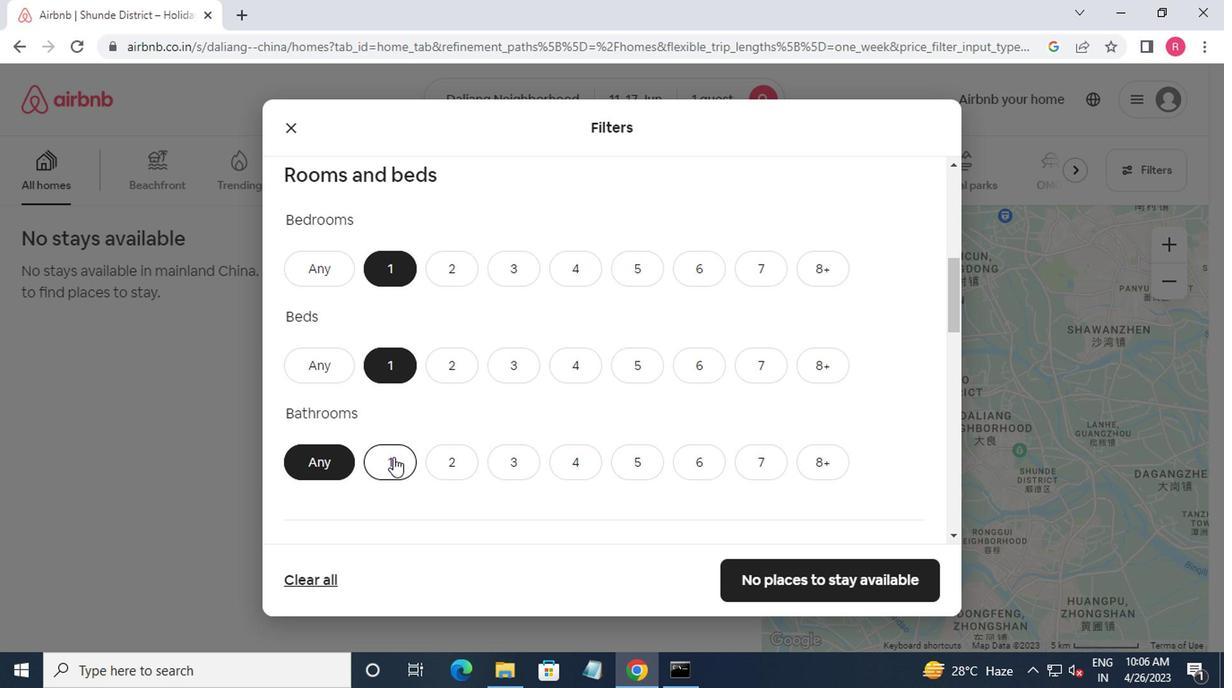
Action: Mouse moved to (387, 452)
Screenshot: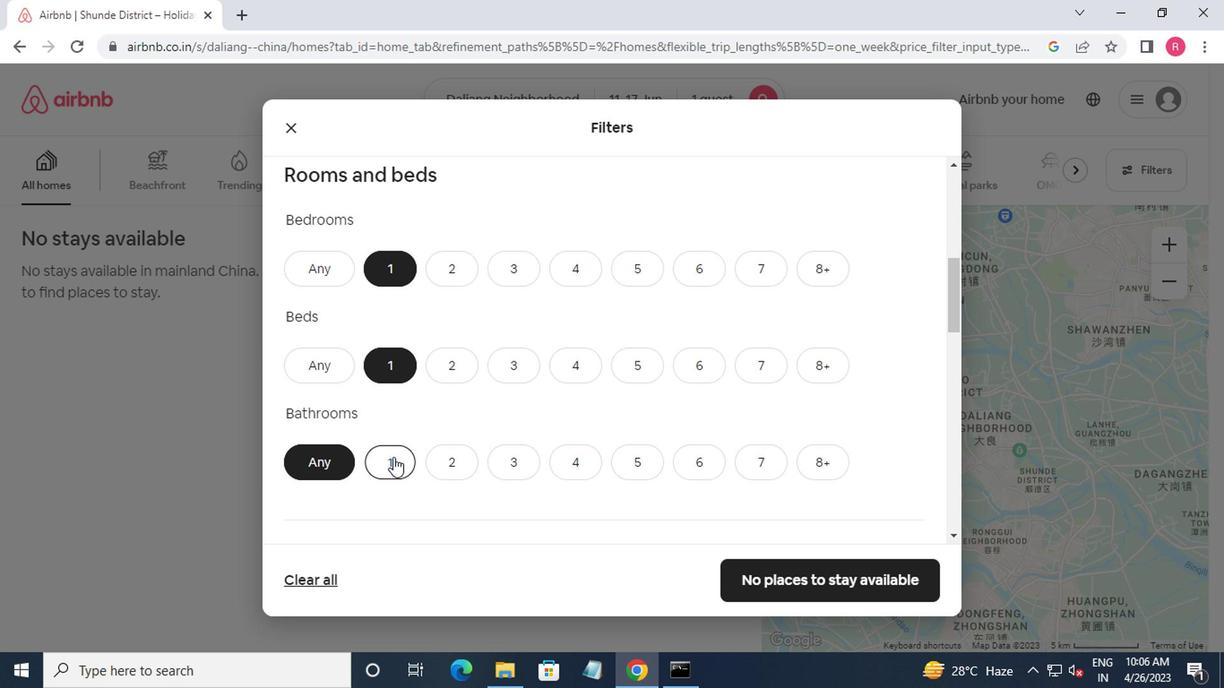 
Action: Mouse scrolled (387, 450) with delta (0, -1)
Screenshot: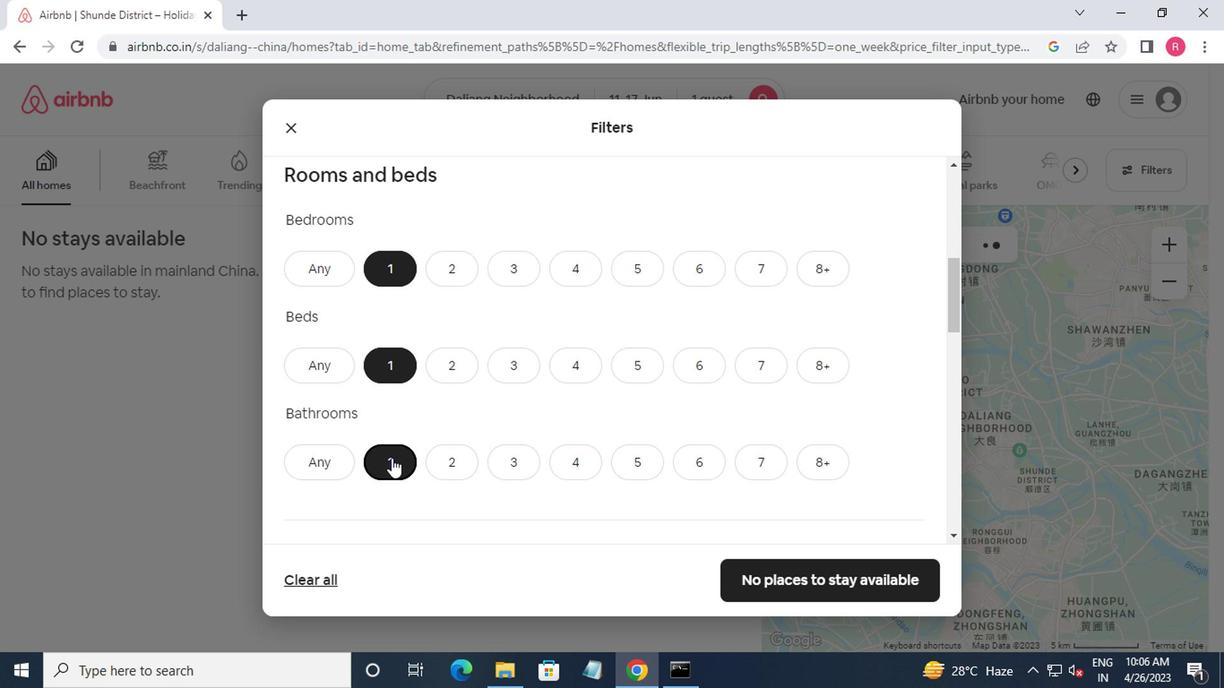 
Action: Mouse scrolled (387, 450) with delta (0, -1)
Screenshot: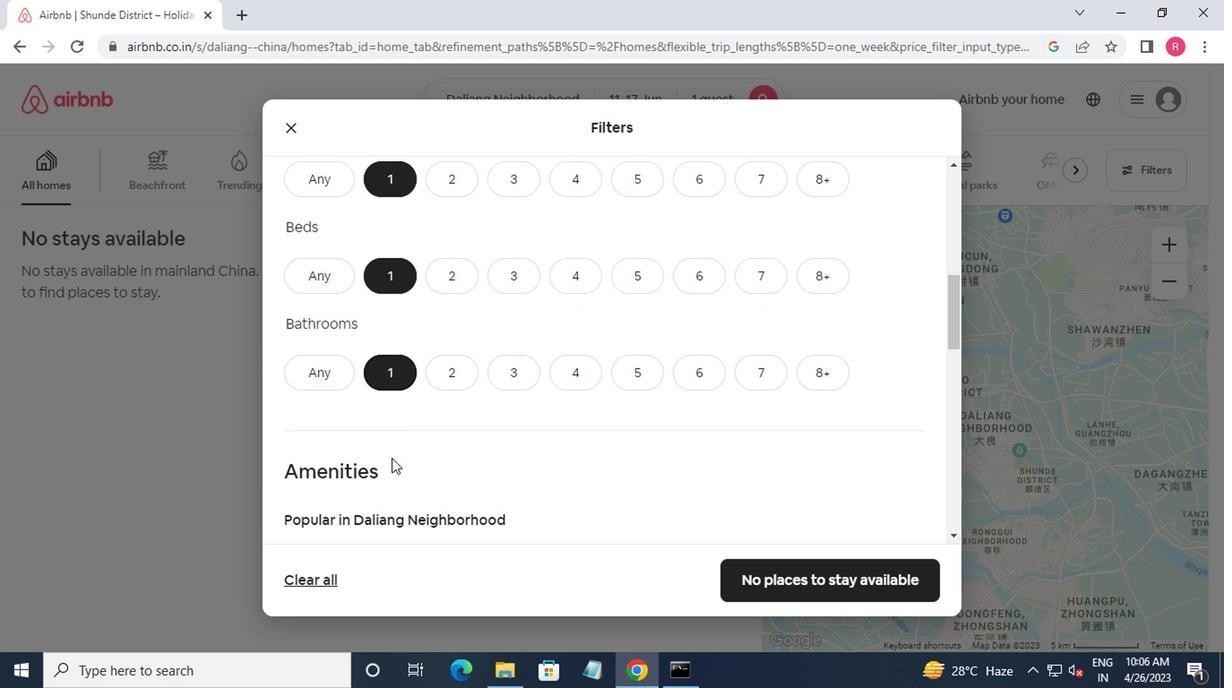 
Action: Mouse scrolled (387, 450) with delta (0, -1)
Screenshot: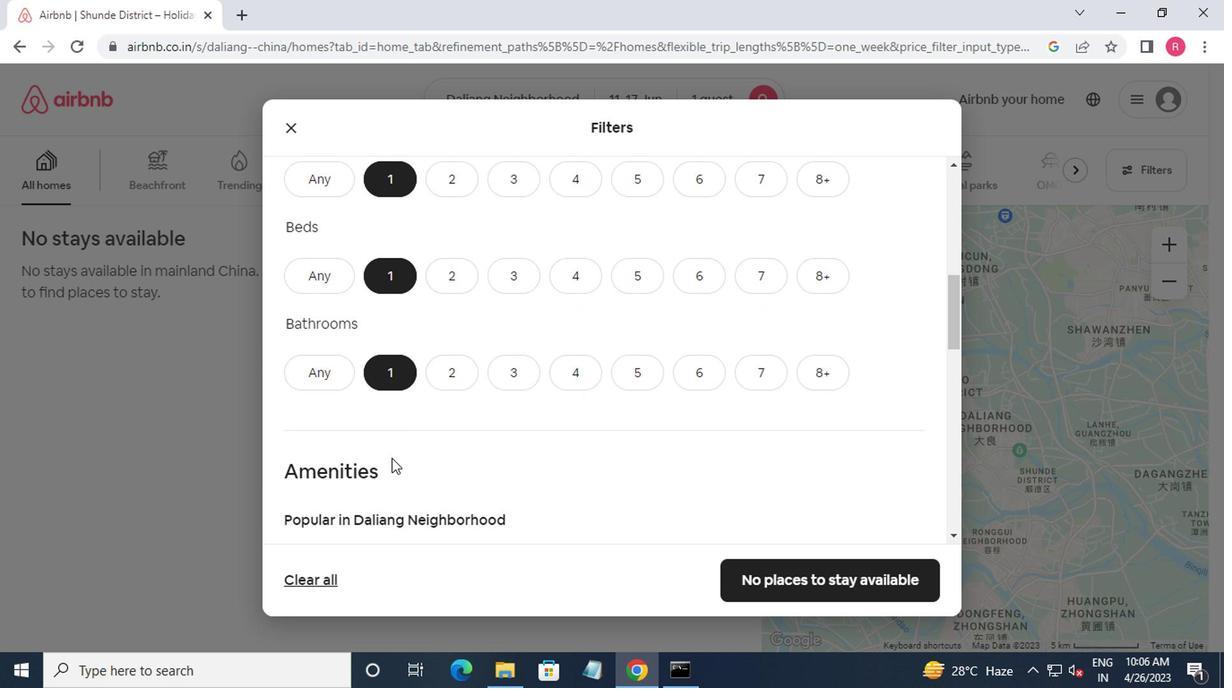 
Action: Mouse moved to (387, 443)
Screenshot: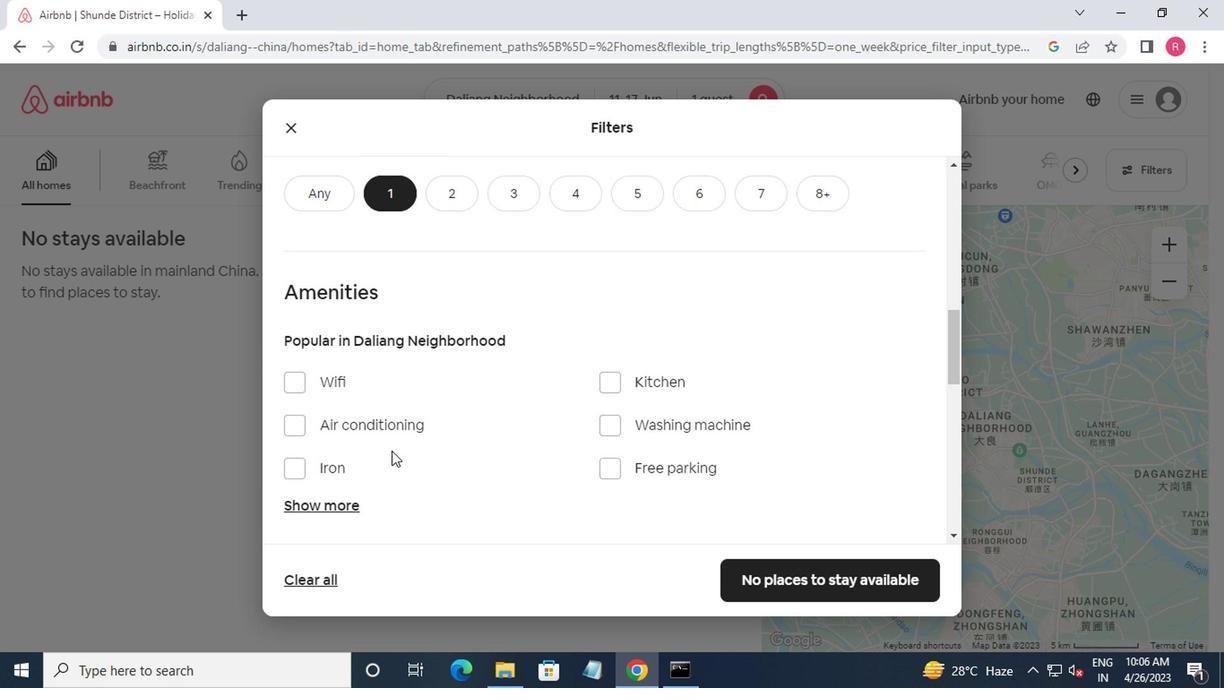 
Action: Mouse scrolled (387, 442) with delta (0, 0)
Screenshot: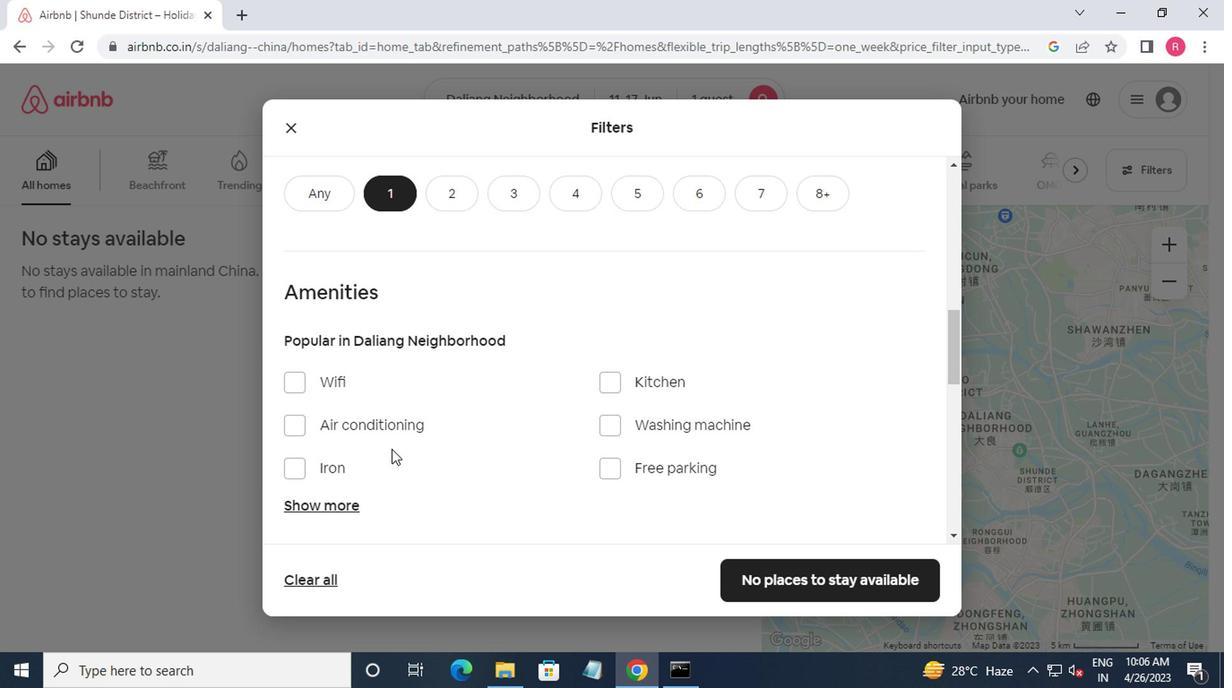 
Action: Mouse moved to (387, 443)
Screenshot: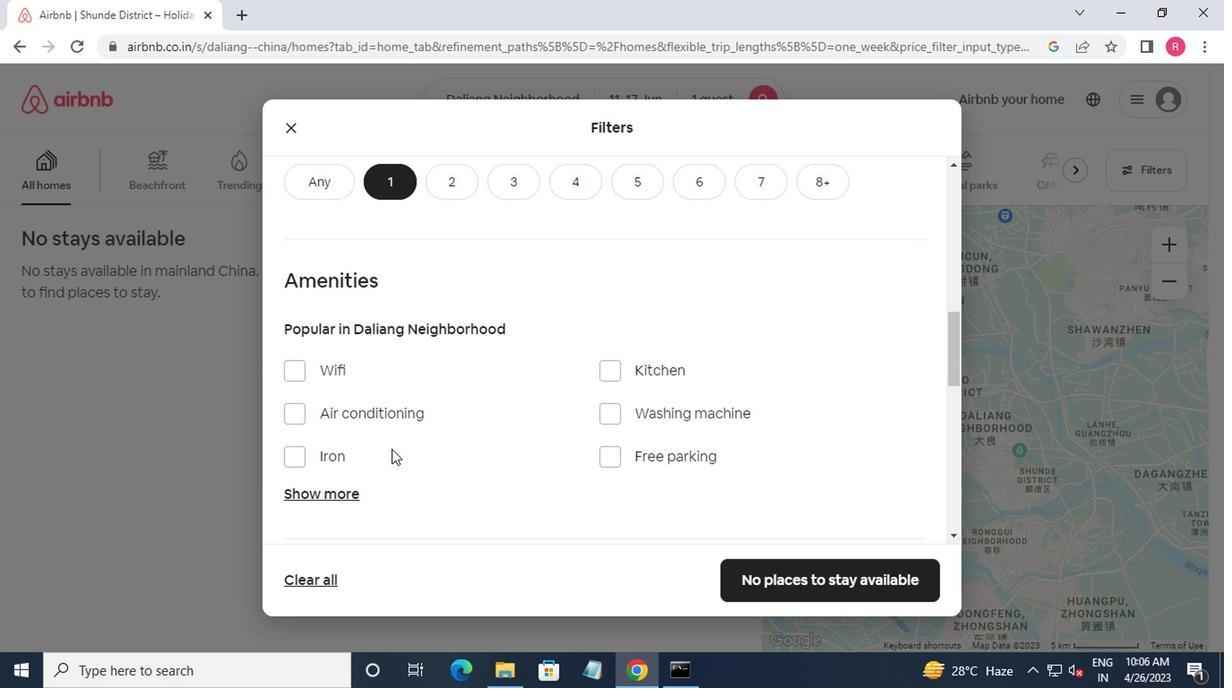 
Action: Mouse scrolled (387, 442) with delta (0, 0)
Screenshot: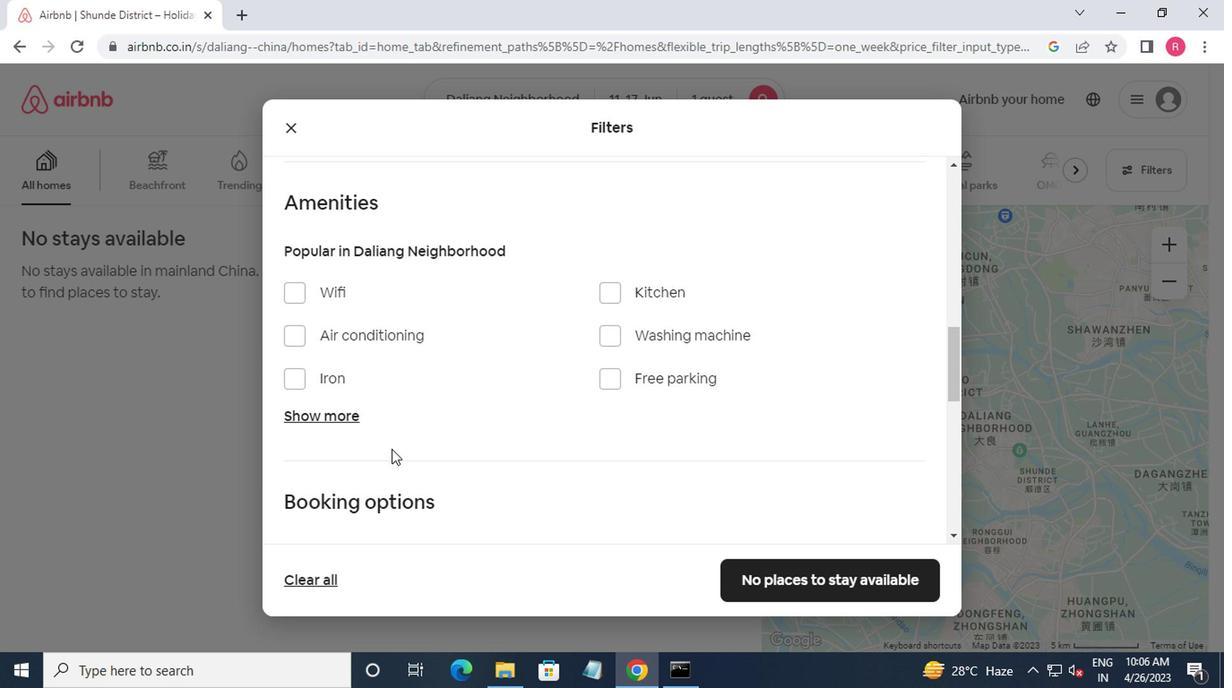 
Action: Mouse scrolled (387, 442) with delta (0, 0)
Screenshot: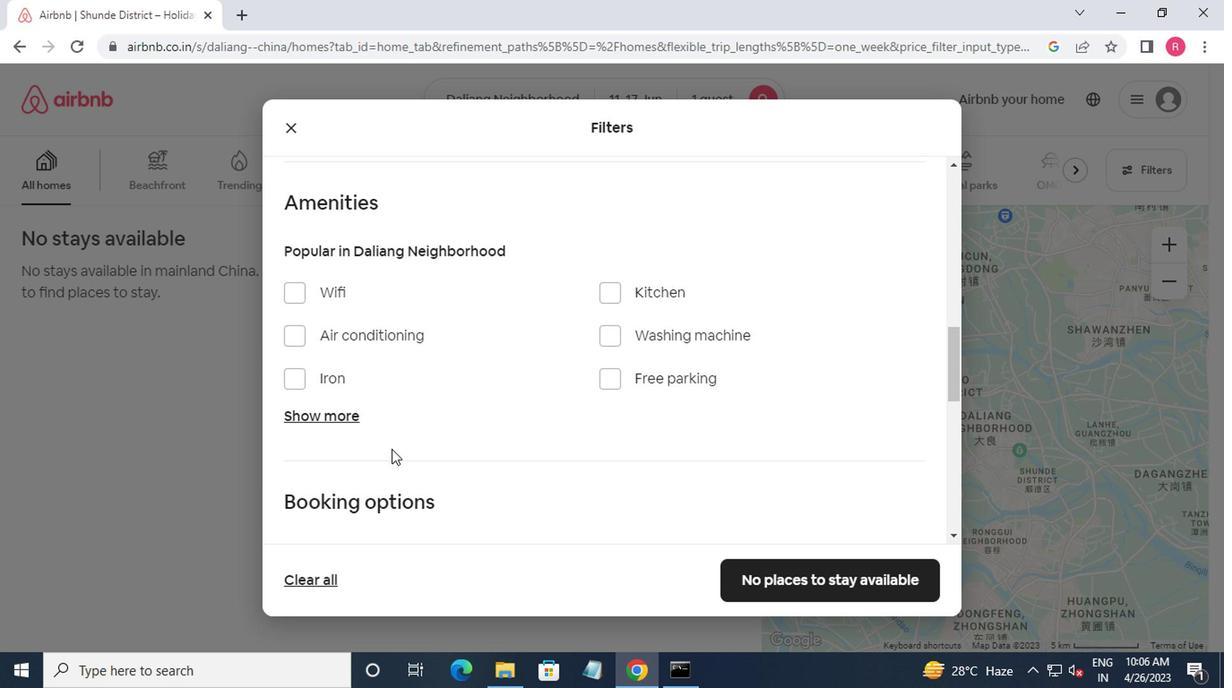 
Action: Mouse scrolled (387, 442) with delta (0, 0)
Screenshot: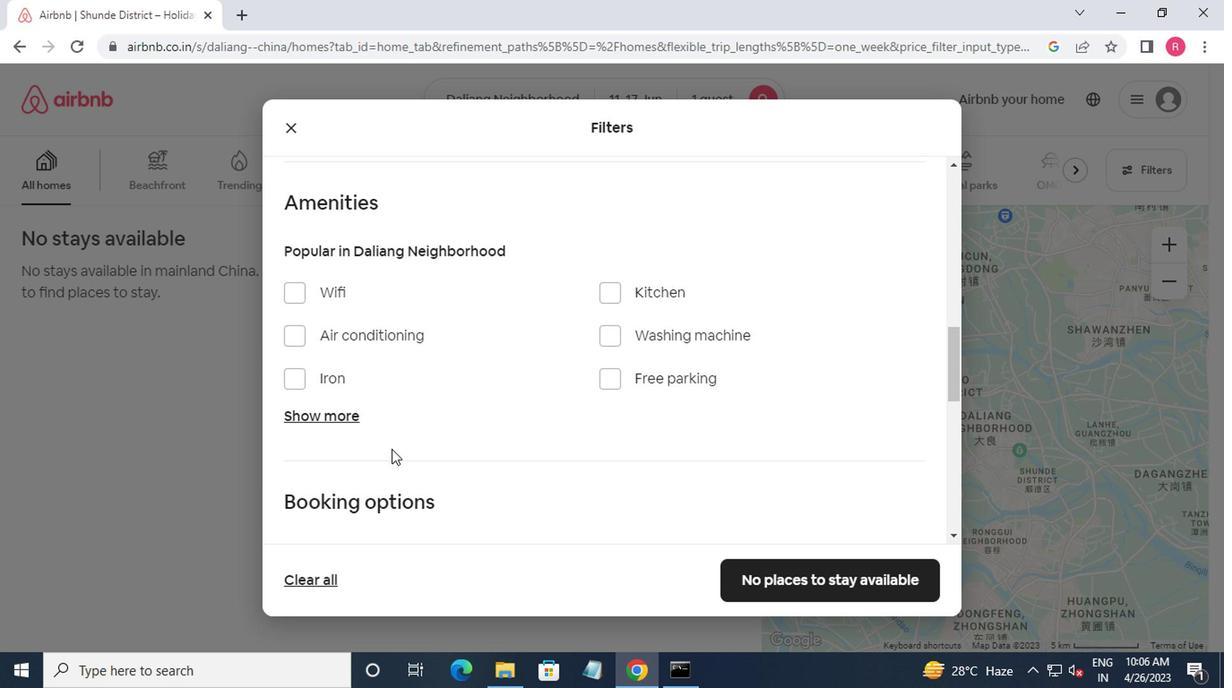 
Action: Mouse moved to (888, 353)
Screenshot: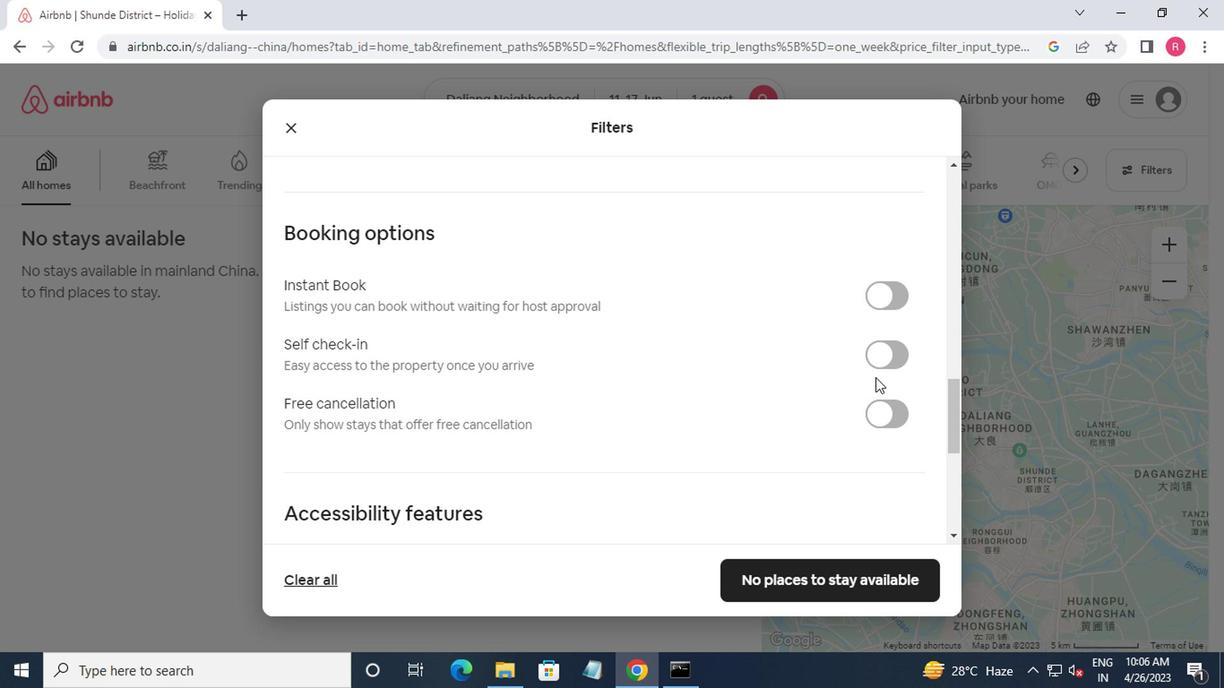 
Action: Mouse pressed left at (888, 353)
Screenshot: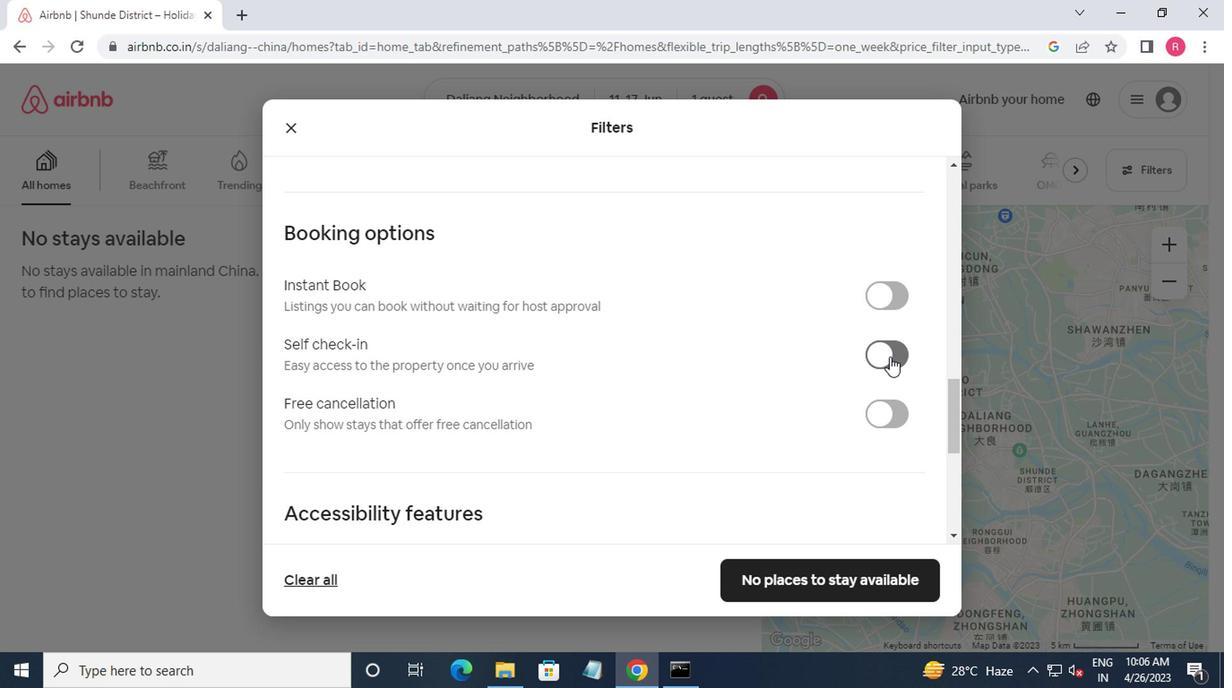 
Action: Mouse moved to (735, 432)
Screenshot: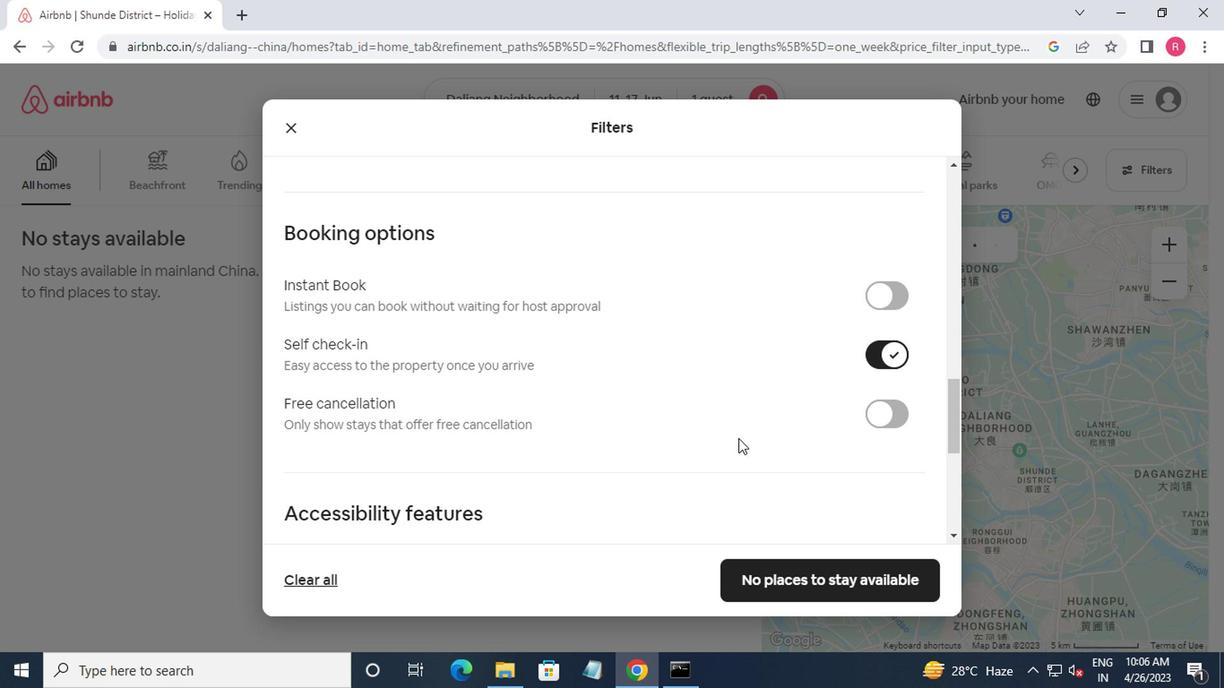 
Action: Mouse scrolled (735, 431) with delta (0, -1)
Screenshot: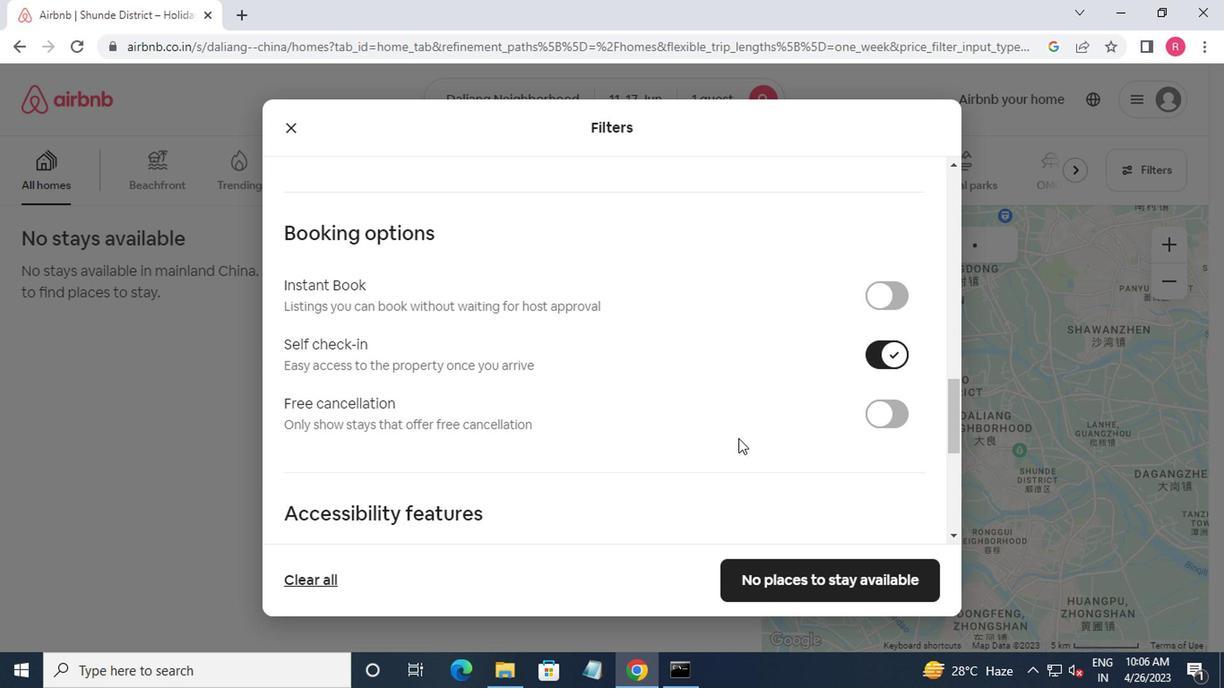 
Action: Mouse moved to (734, 433)
Screenshot: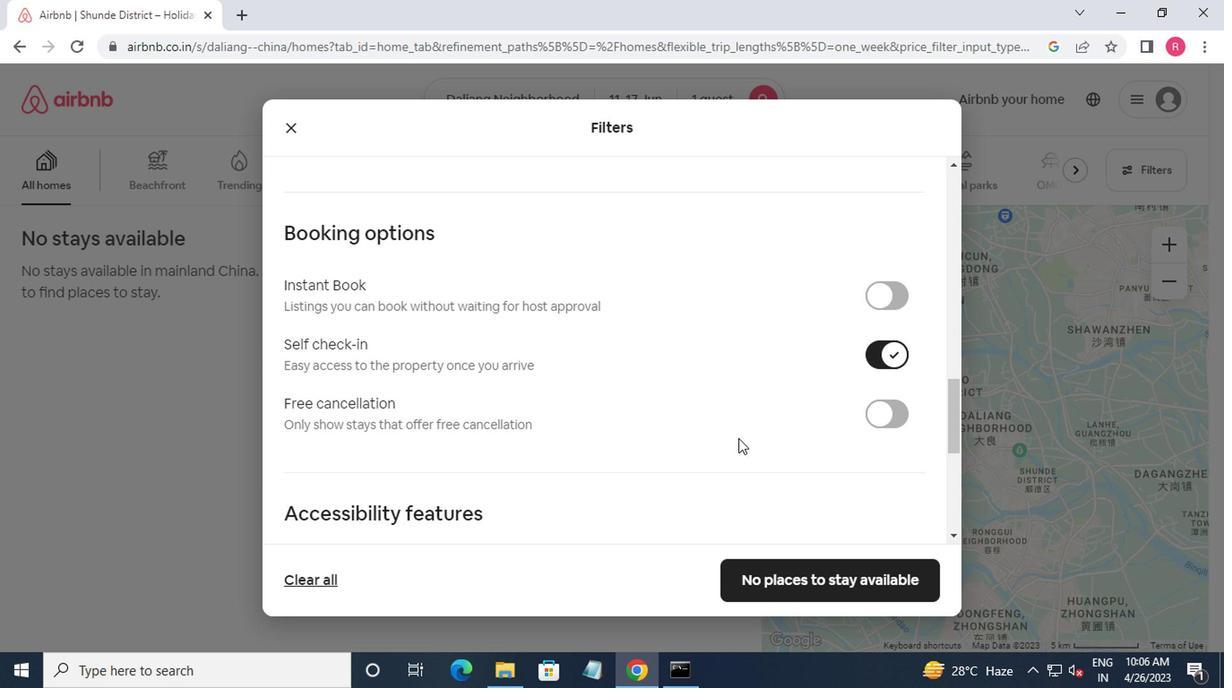 
Action: Mouse scrolled (734, 432) with delta (0, 0)
Screenshot: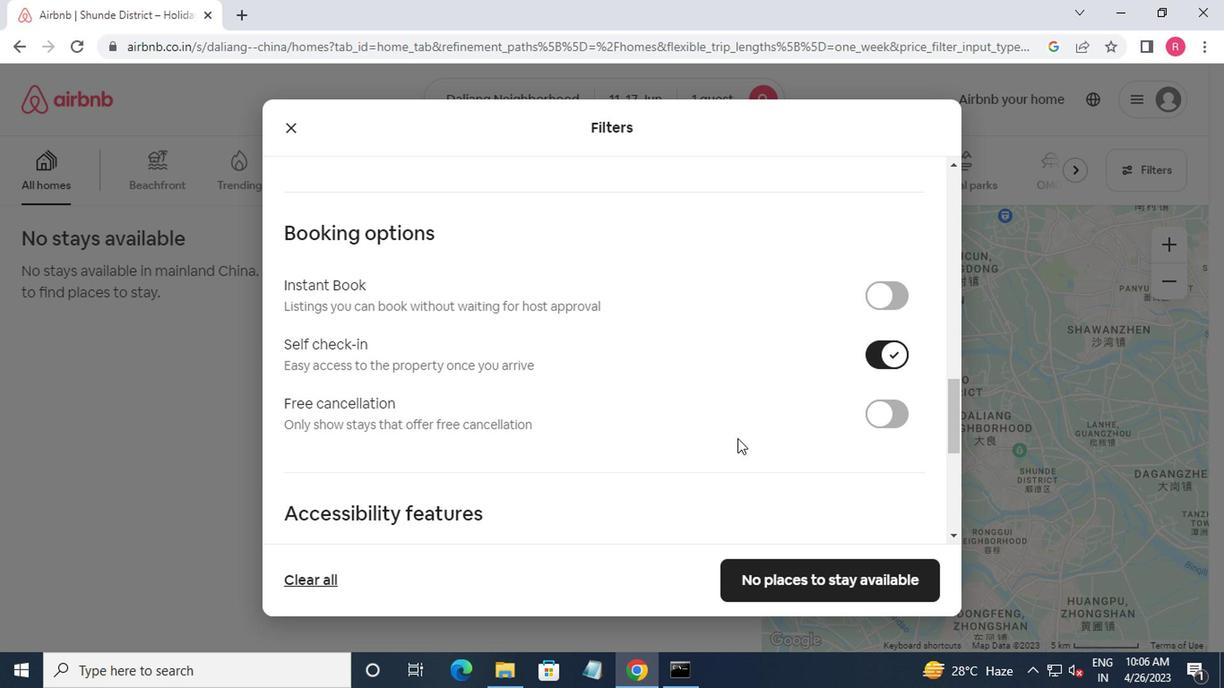 
Action: Mouse scrolled (734, 432) with delta (0, 0)
Screenshot: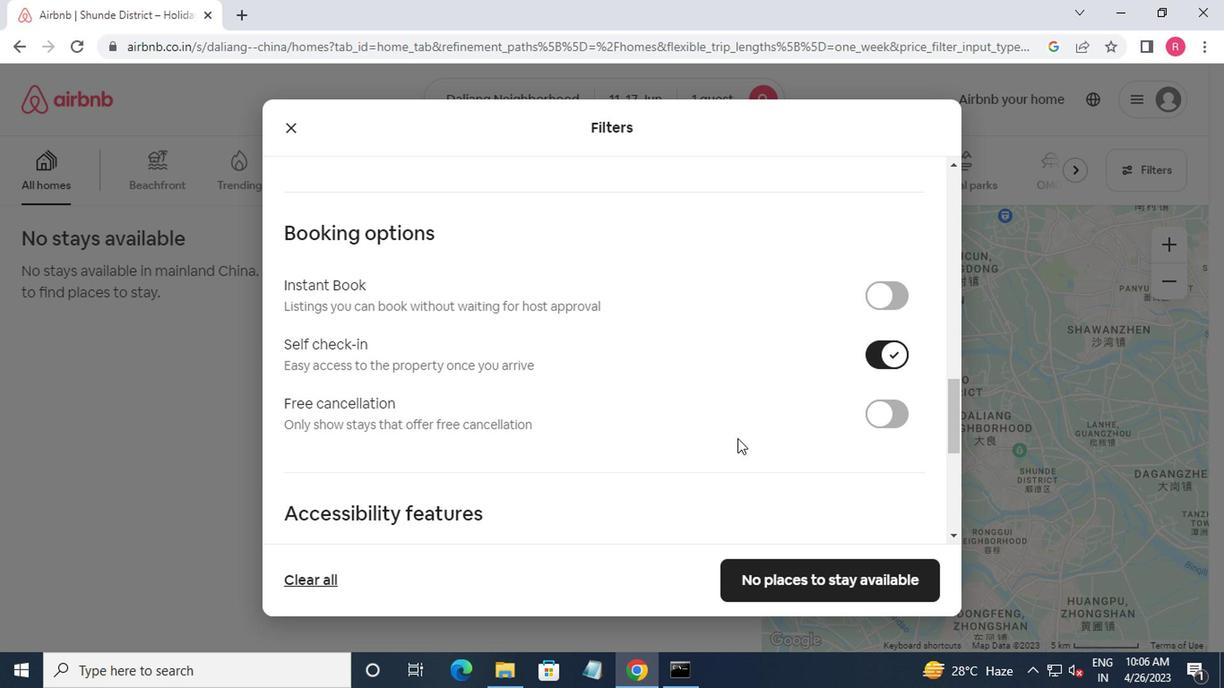 
Action: Mouse scrolled (734, 432) with delta (0, 0)
Screenshot: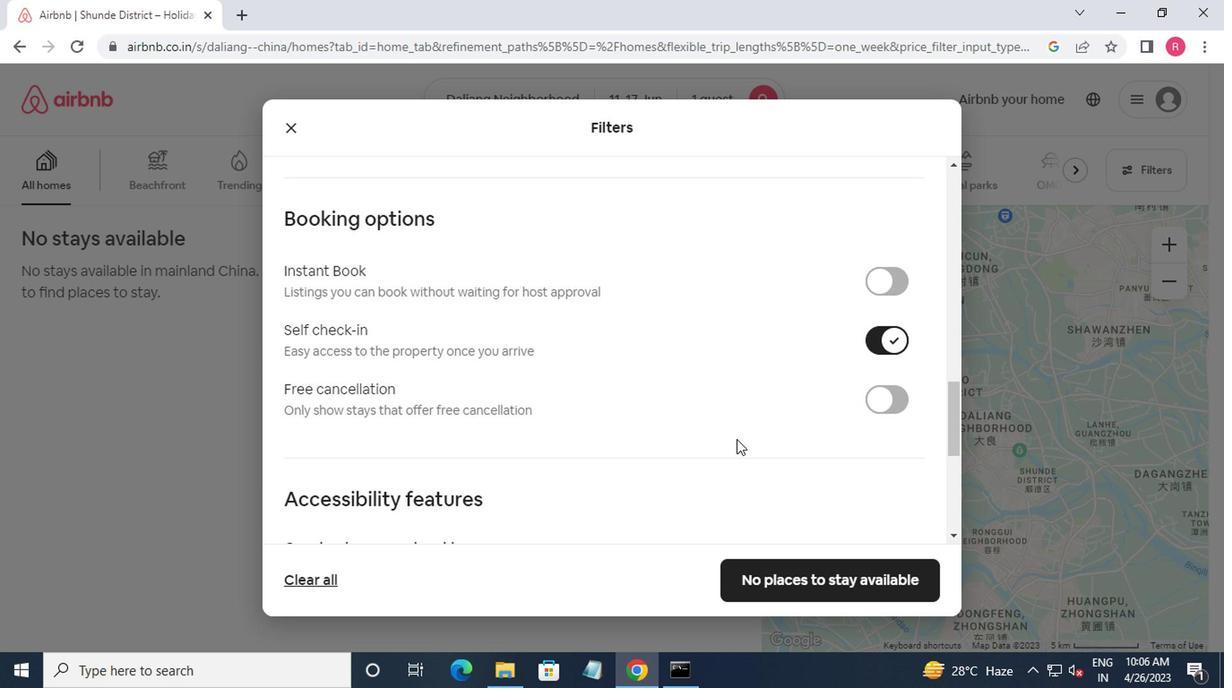 
Action: Mouse moved to (734, 429)
Screenshot: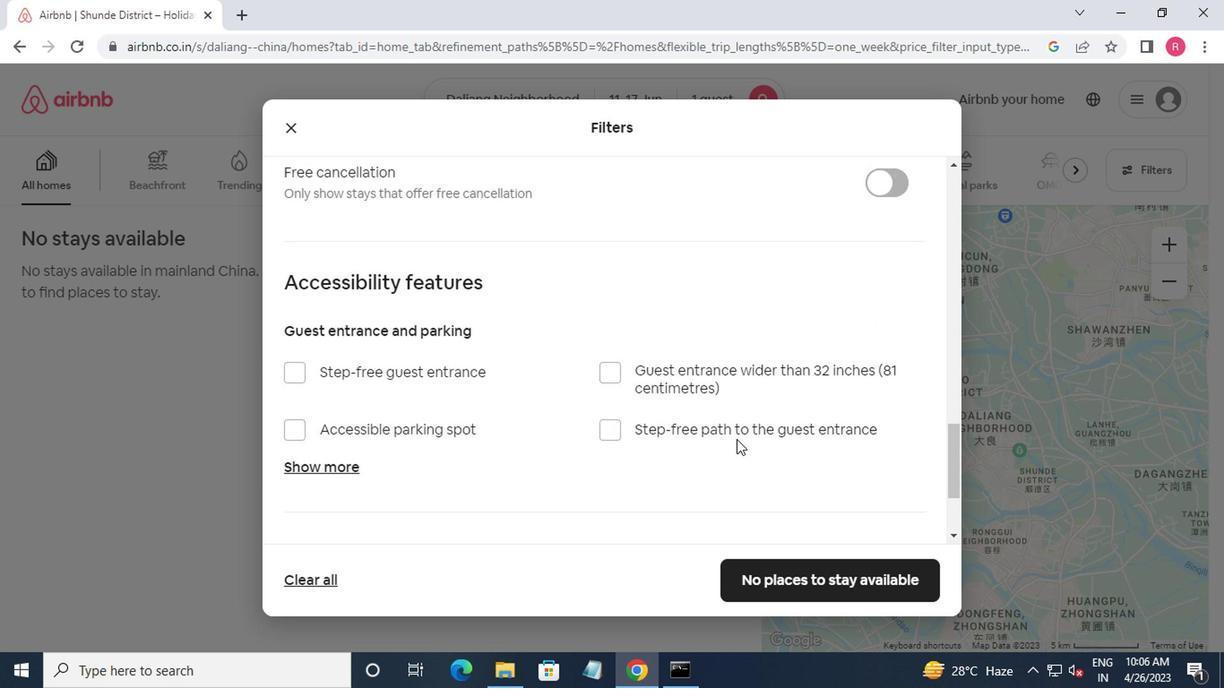 
Action: Mouse scrolled (734, 428) with delta (0, 0)
Screenshot: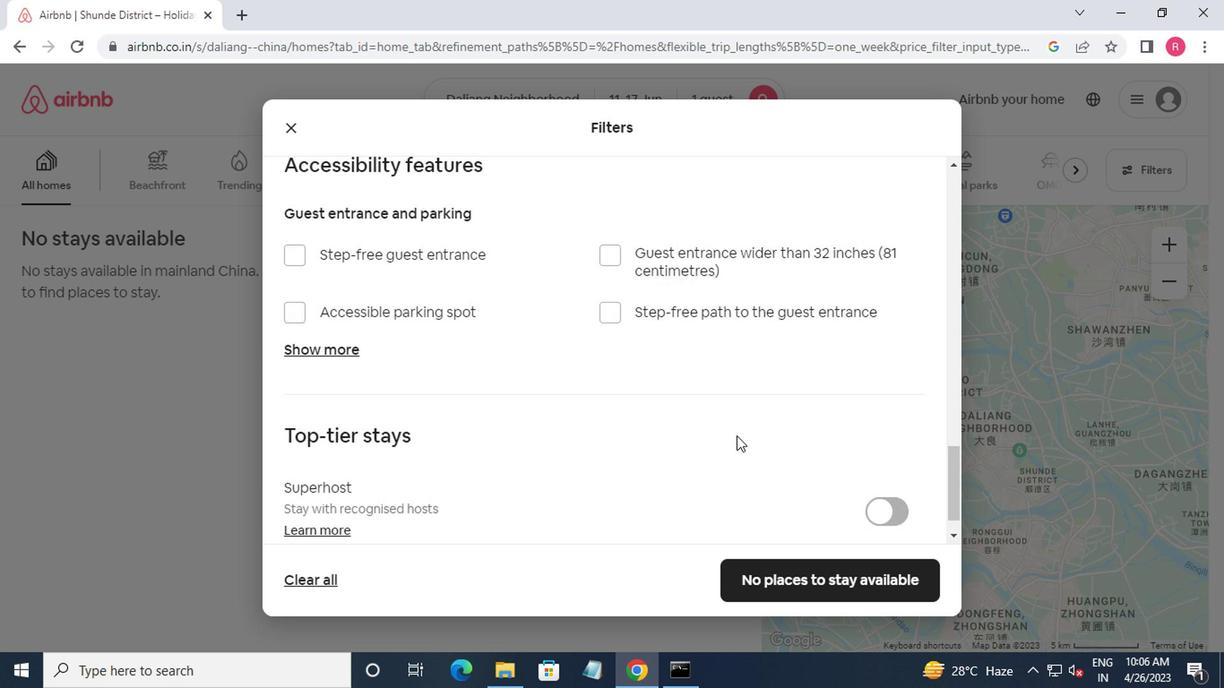 
Action: Mouse scrolled (734, 428) with delta (0, 0)
Screenshot: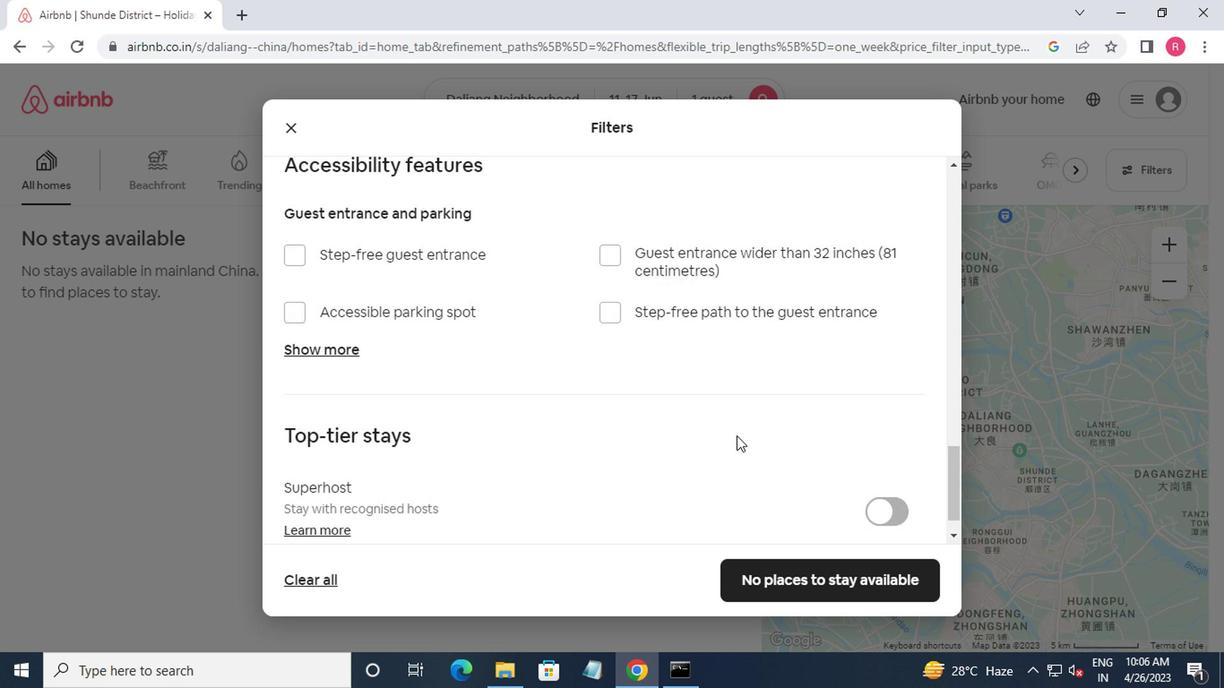 
Action: Mouse scrolled (734, 428) with delta (0, 0)
Screenshot: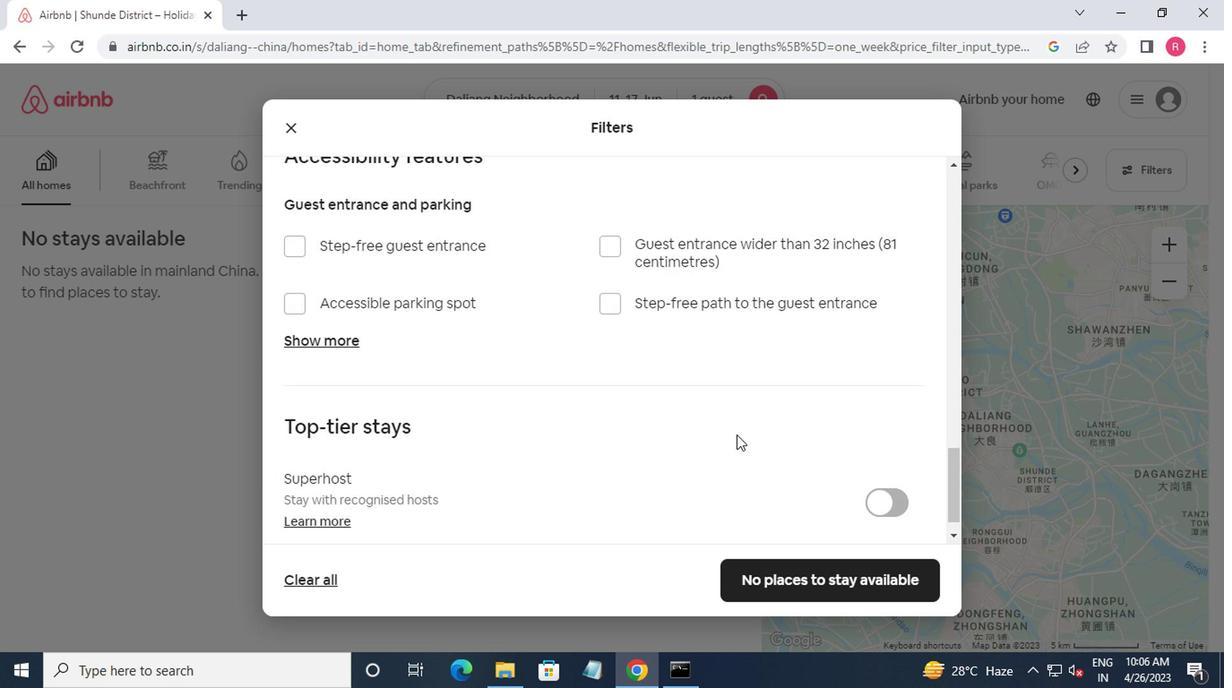 
Action: Mouse moved to (734, 429)
Screenshot: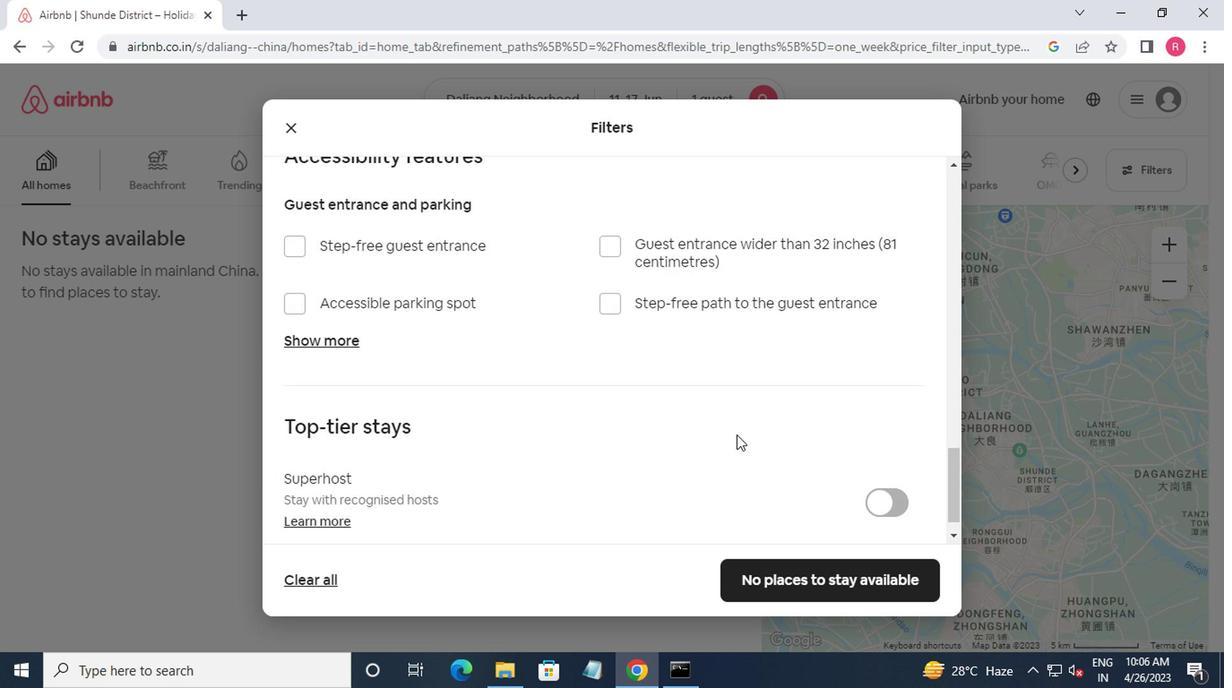 
Action: Mouse scrolled (734, 428) with delta (0, 0)
Screenshot: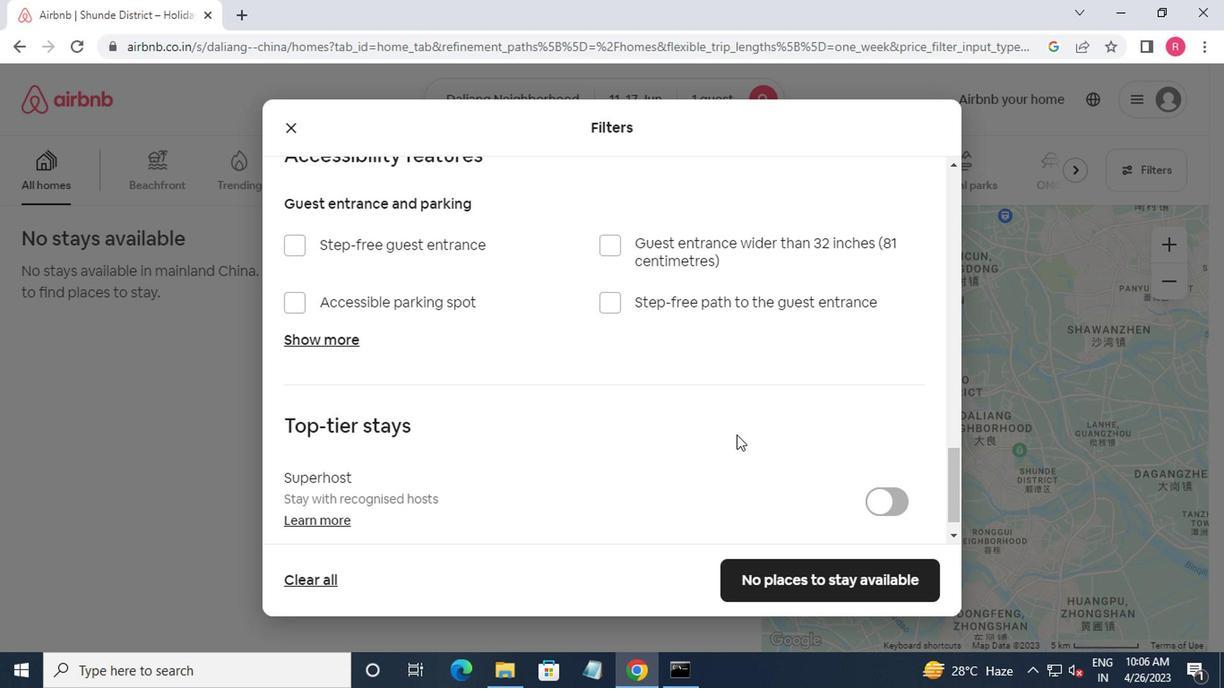 
Action: Mouse moved to (753, 557)
Screenshot: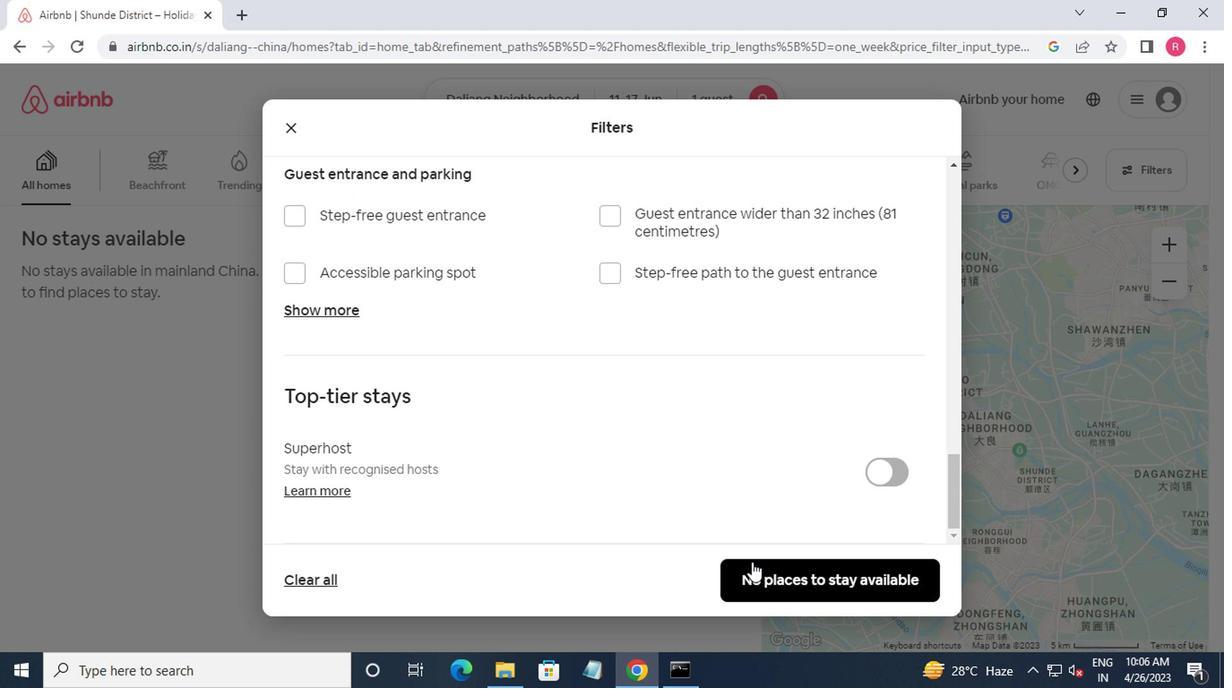 
Action: Mouse pressed left at (753, 557)
Screenshot: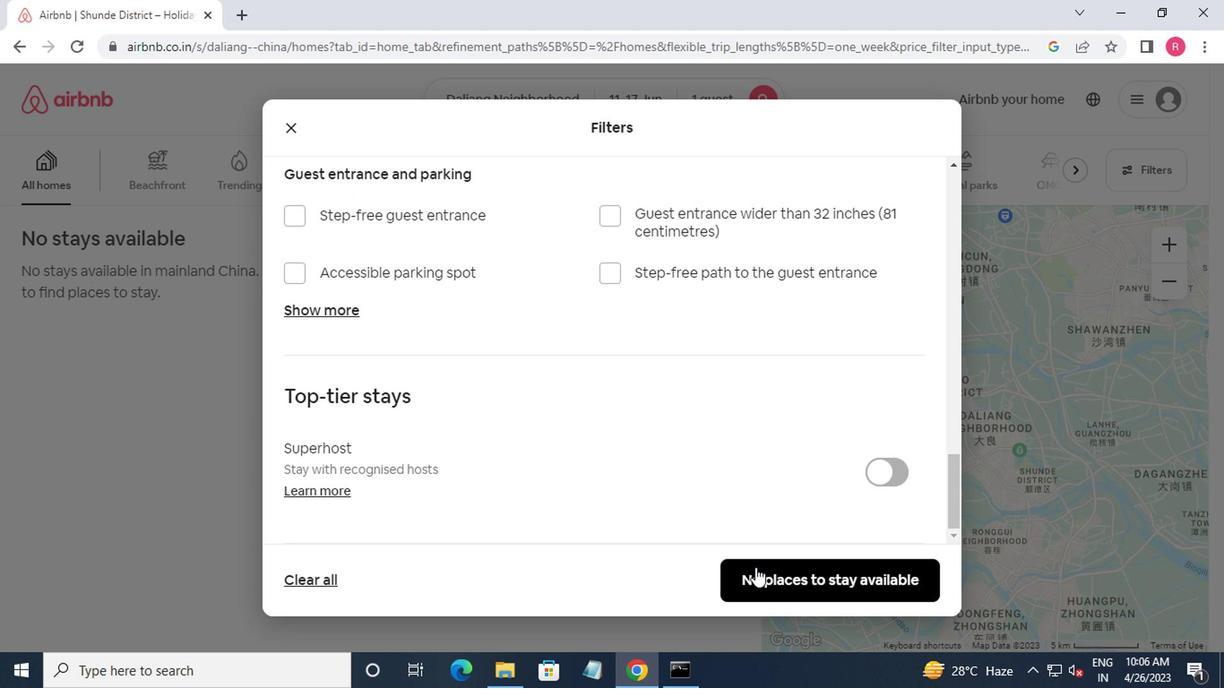 
Action: Mouse moved to (769, 544)
Screenshot: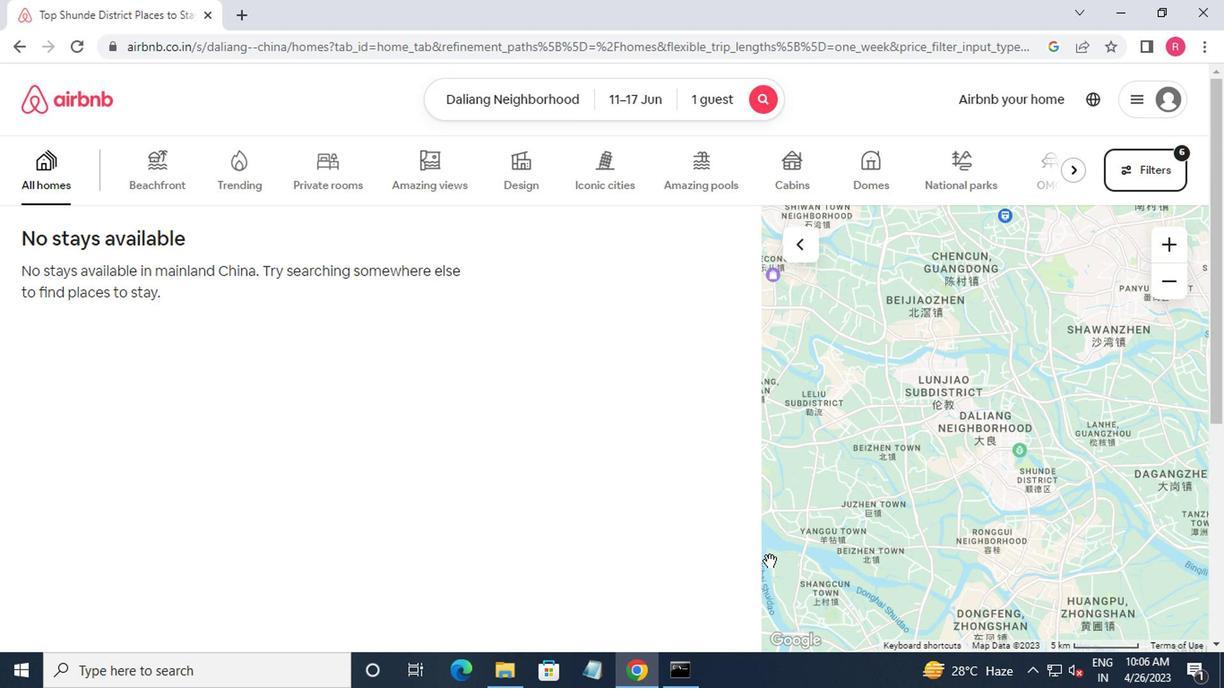 
